 Task: Compose an email with the signature Jane Thompson with the subject Confirmation of a delivery and the message Thank you for your hard work on the project. I wanted to let you know that your efforts are greatly appreciated and have not gone unnoticed. from softage.5@softage.net to softage.3@softage.net, select first word, change the font color from current to maroon and background color to red Send the email. Finally, move the email from Sent Items to the label Toys
Action: Mouse moved to (68, 42)
Screenshot: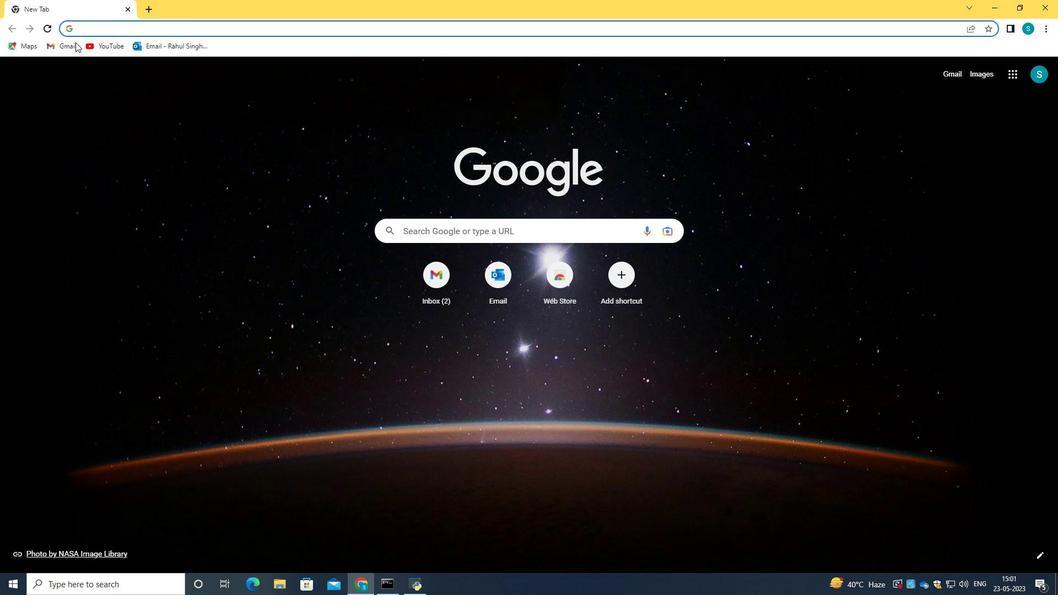 
Action: Mouse pressed left at (68, 42)
Screenshot: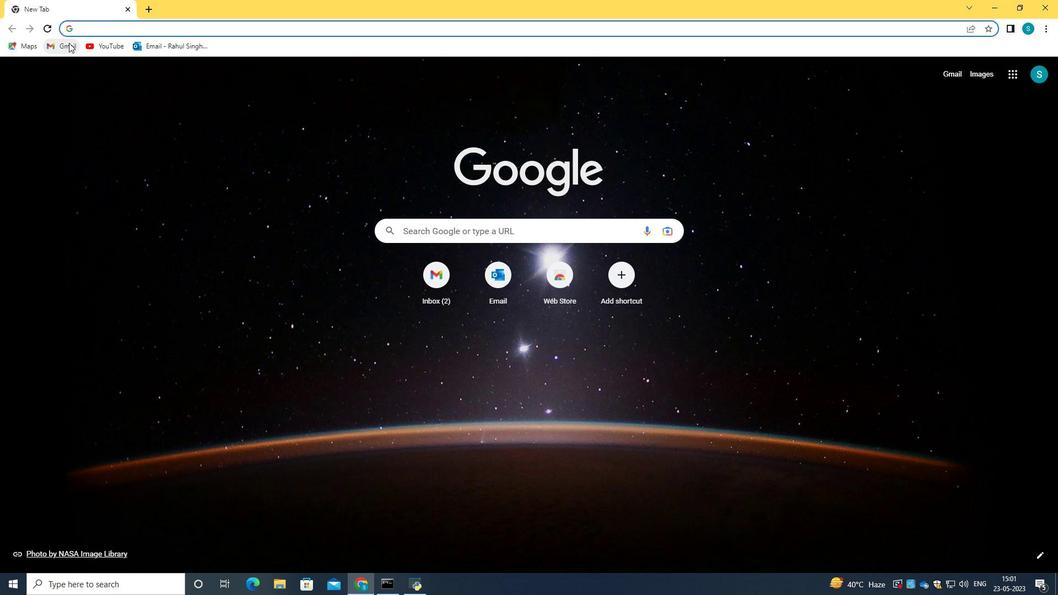 
Action: Mouse moved to (484, 166)
Screenshot: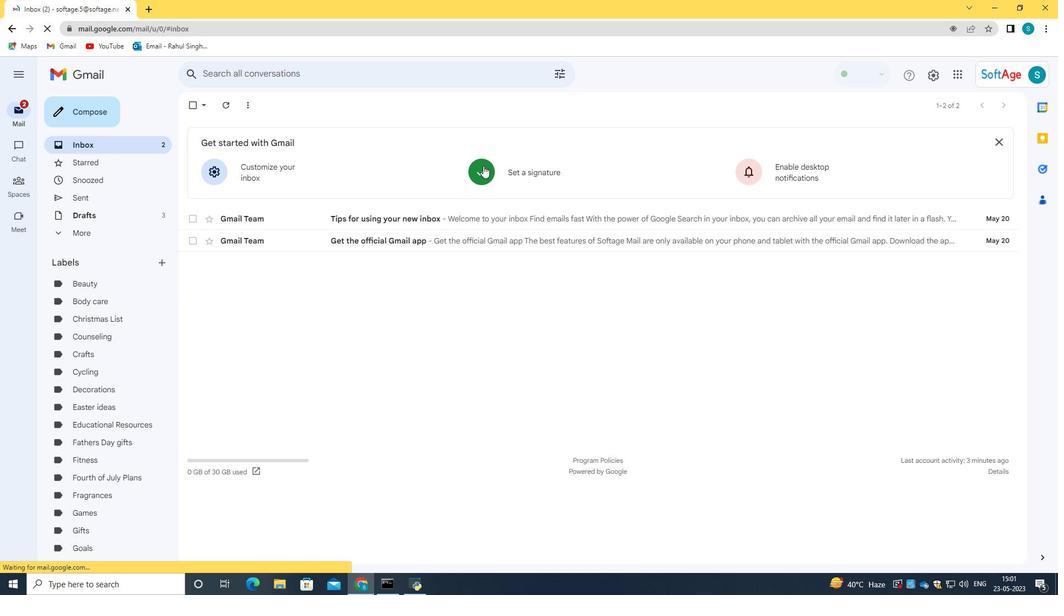 
Action: Mouse pressed left at (484, 166)
Screenshot: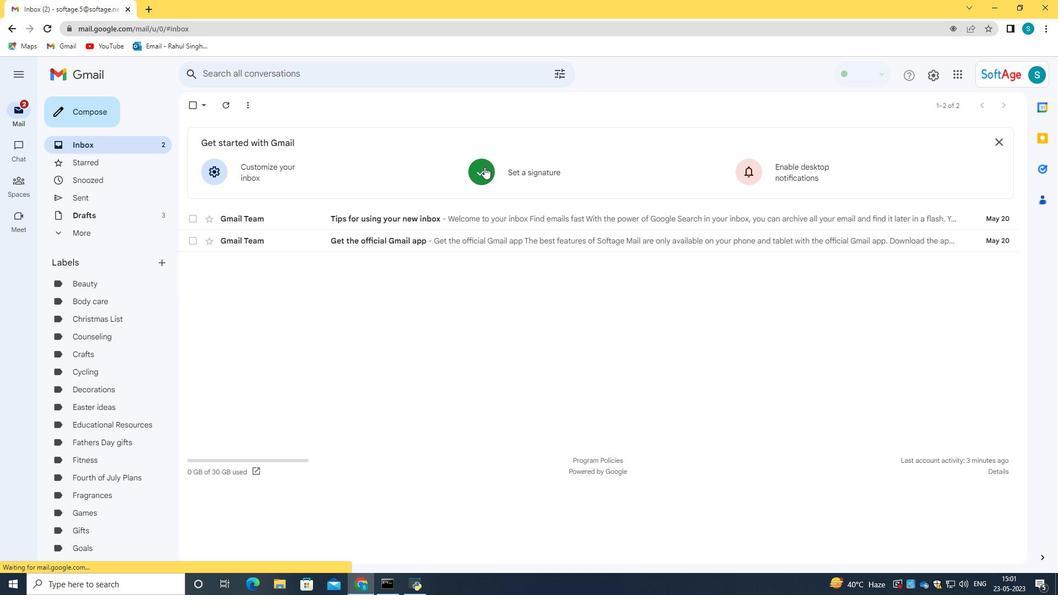 
Action: Mouse moved to (529, 166)
Screenshot: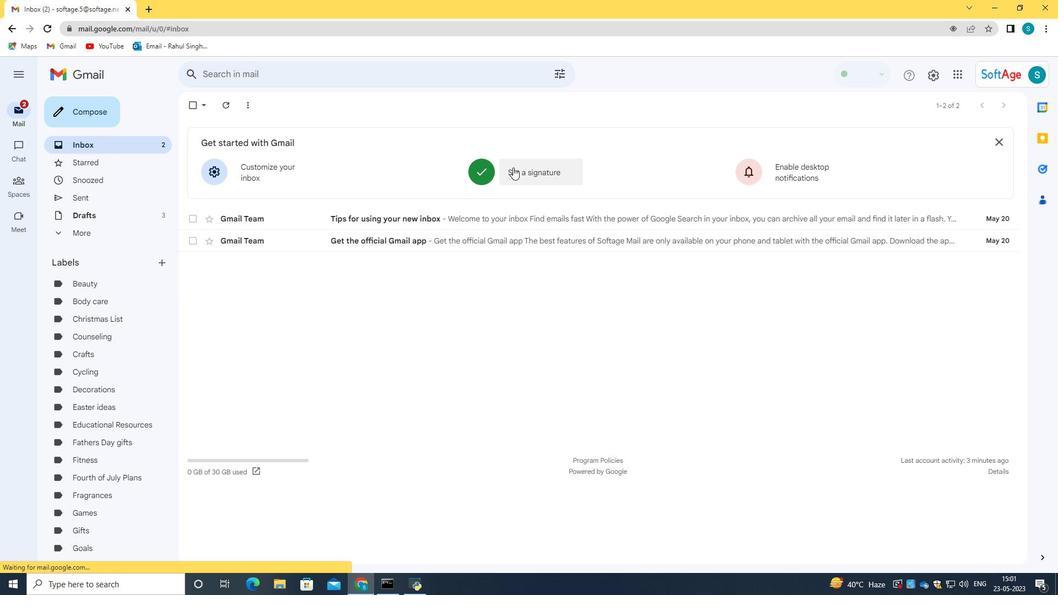 
Action: Mouse pressed left at (529, 166)
Screenshot: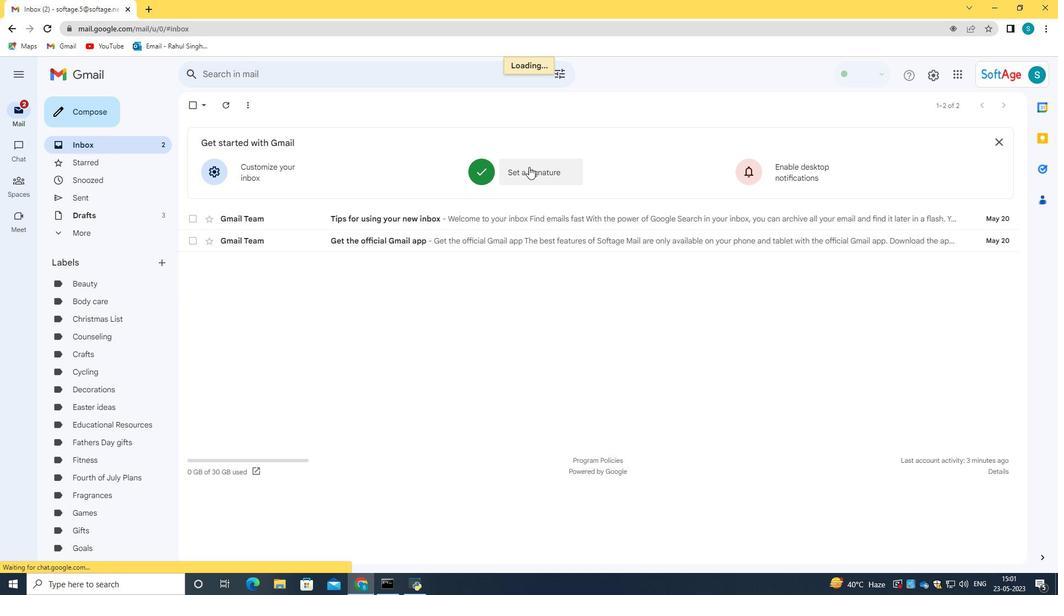
Action: Mouse moved to (534, 292)
Screenshot: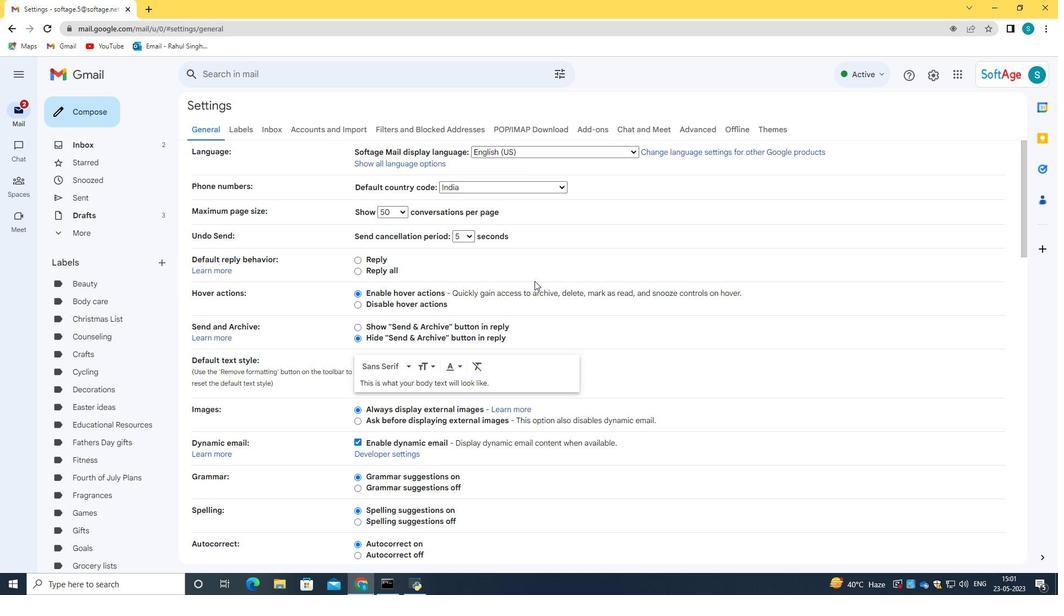 
Action: Mouse scrolled (534, 291) with delta (0, 0)
Screenshot: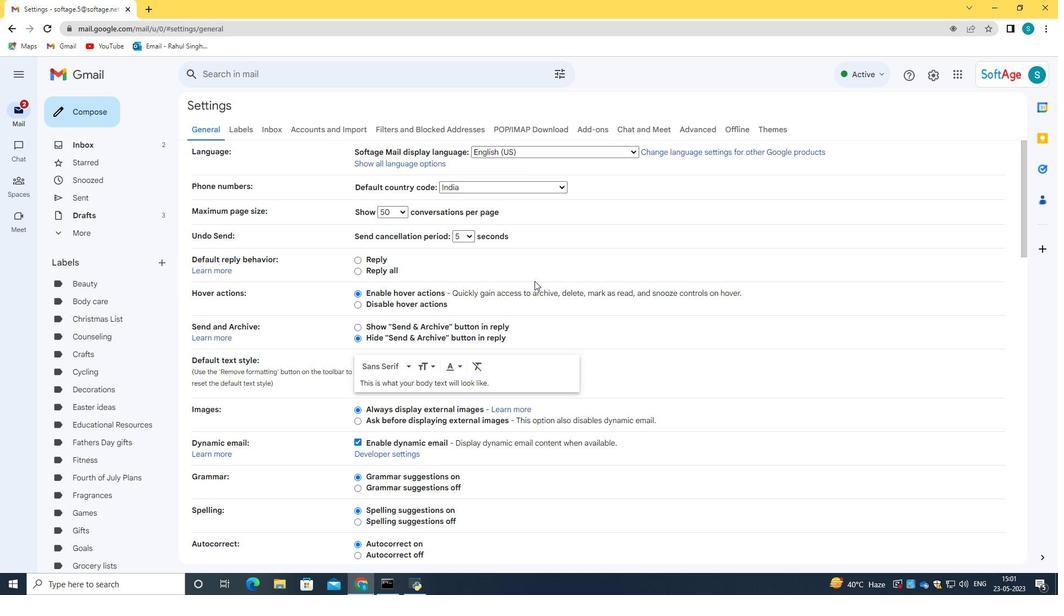 
Action: Mouse scrolled (534, 291) with delta (0, 0)
Screenshot: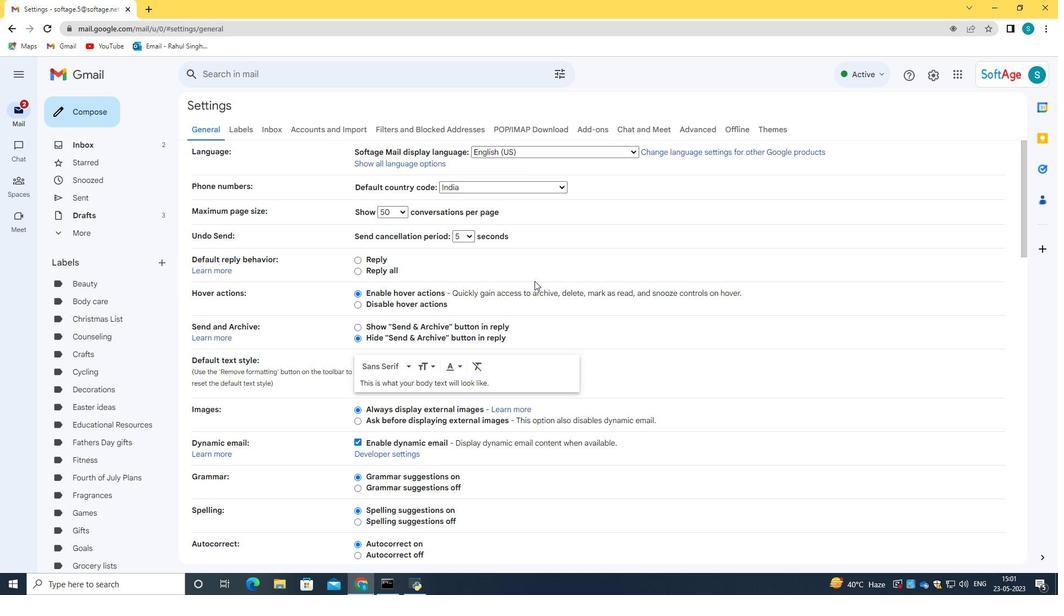 
Action: Mouse scrolled (534, 291) with delta (0, 0)
Screenshot: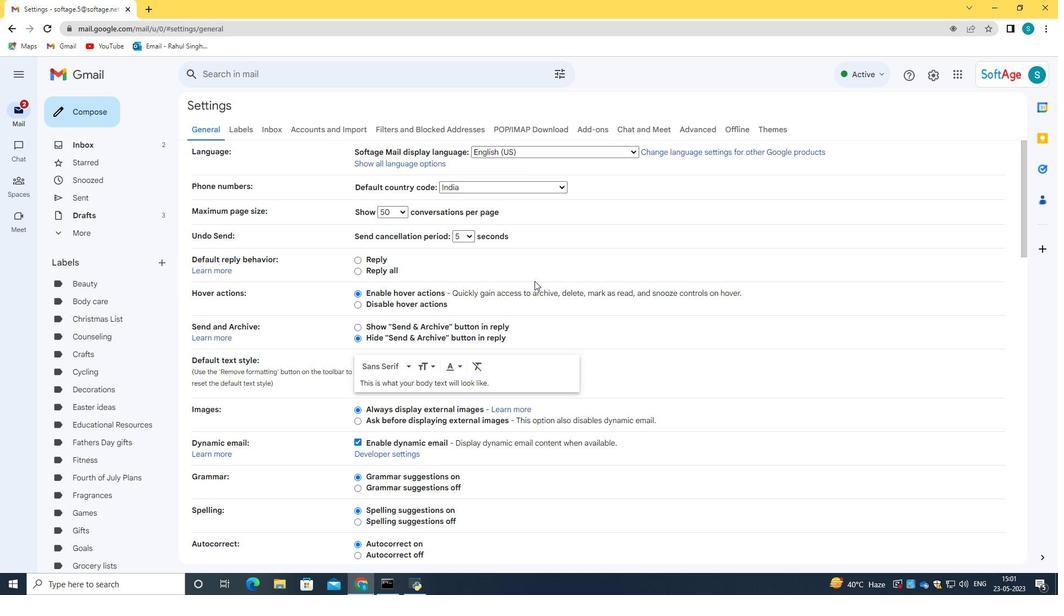 
Action: Mouse scrolled (534, 291) with delta (0, 0)
Screenshot: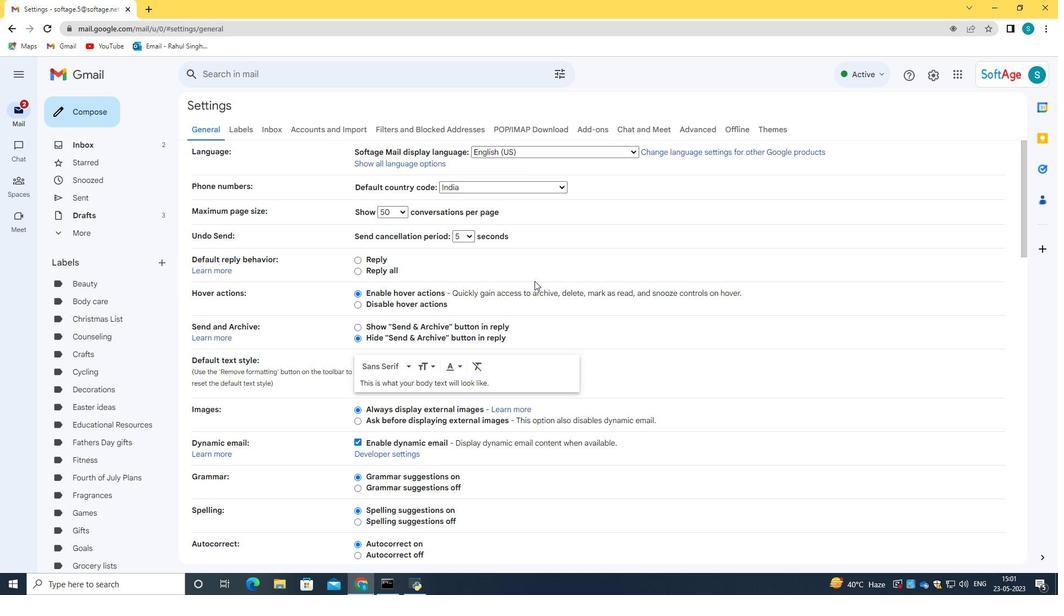 
Action: Mouse scrolled (534, 291) with delta (0, 0)
Screenshot: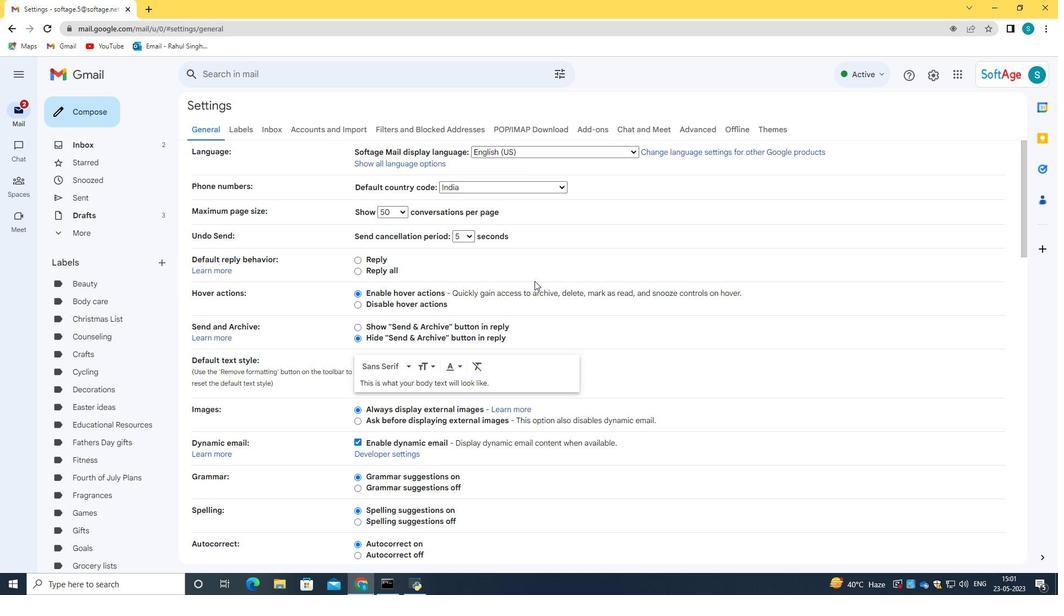 
Action: Mouse scrolled (534, 291) with delta (0, 0)
Screenshot: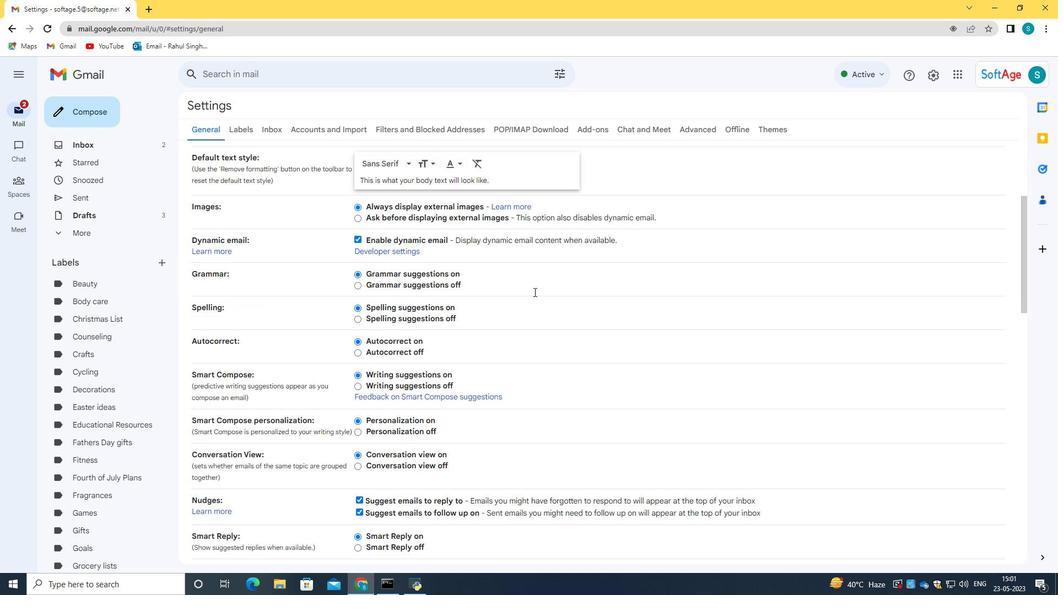 
Action: Mouse scrolled (534, 291) with delta (0, 0)
Screenshot: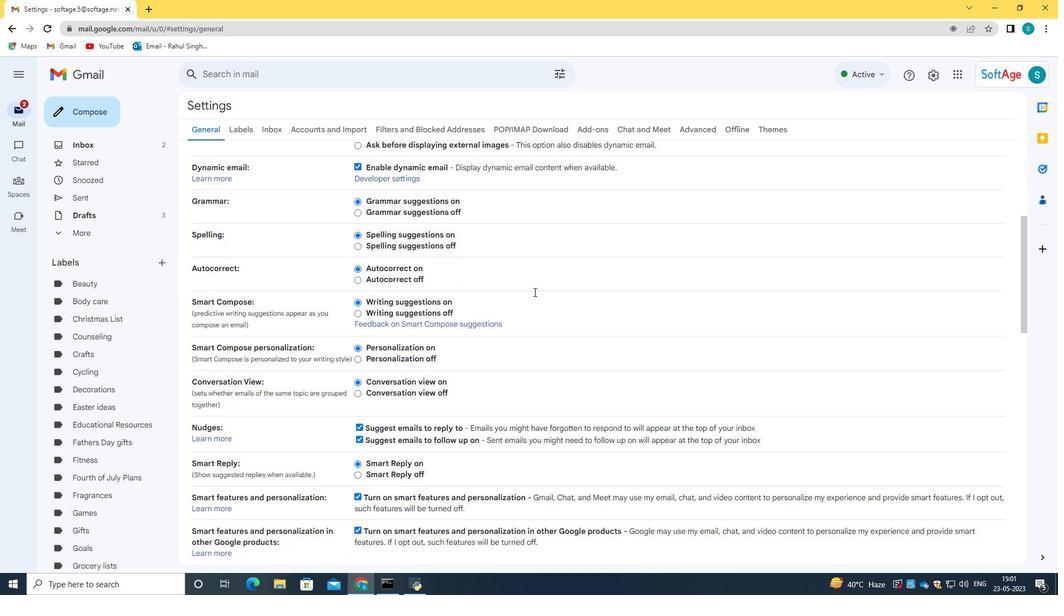 
Action: Mouse scrolled (534, 291) with delta (0, 0)
Screenshot: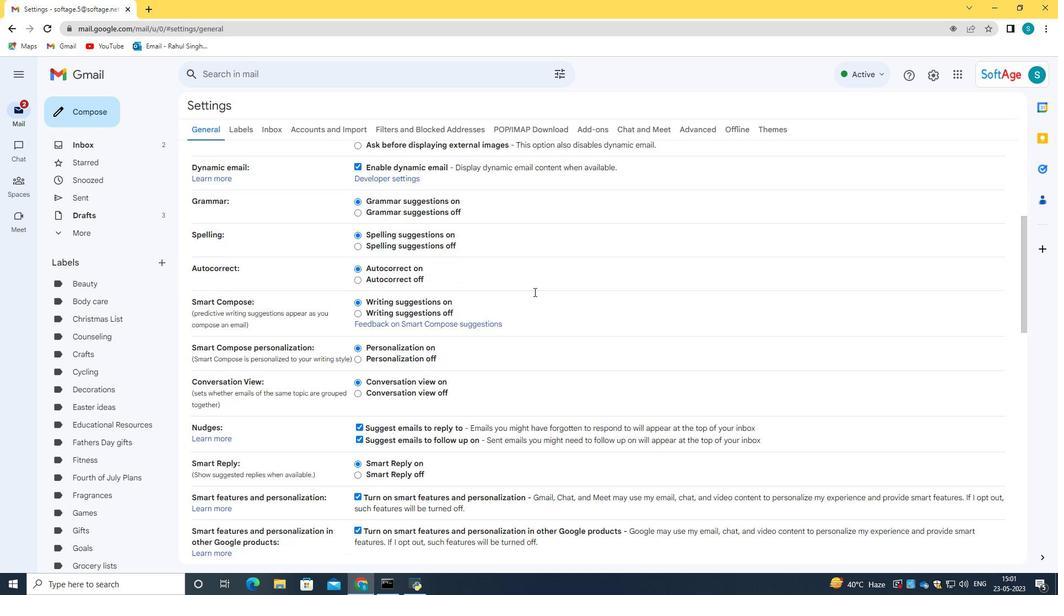 
Action: Mouse scrolled (534, 291) with delta (0, 0)
Screenshot: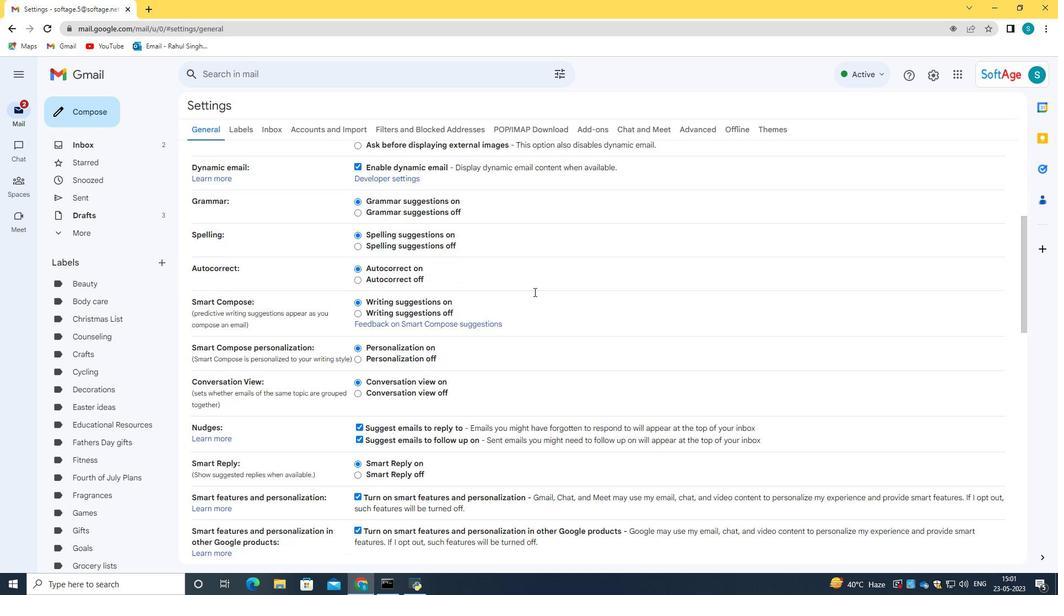 
Action: Mouse scrolled (534, 291) with delta (0, 0)
Screenshot: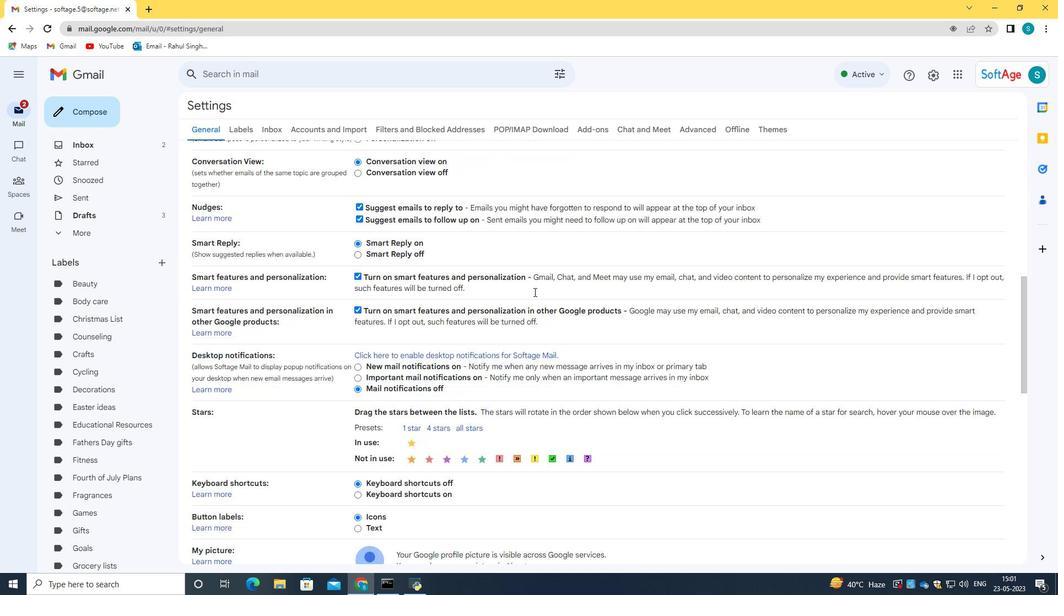 
Action: Mouse scrolled (534, 291) with delta (0, 0)
Screenshot: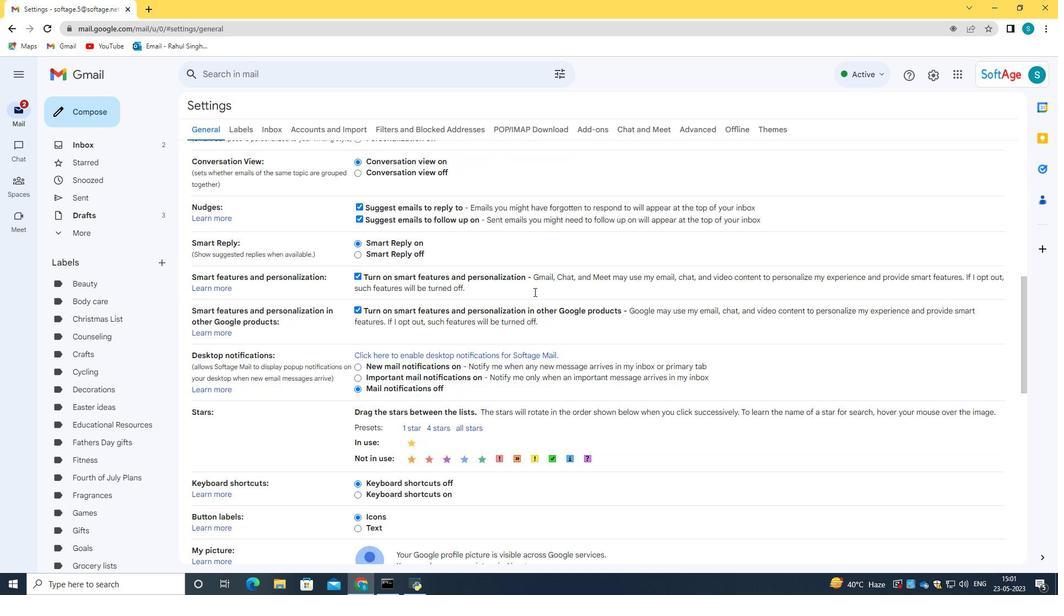 
Action: Mouse scrolled (534, 291) with delta (0, 0)
Screenshot: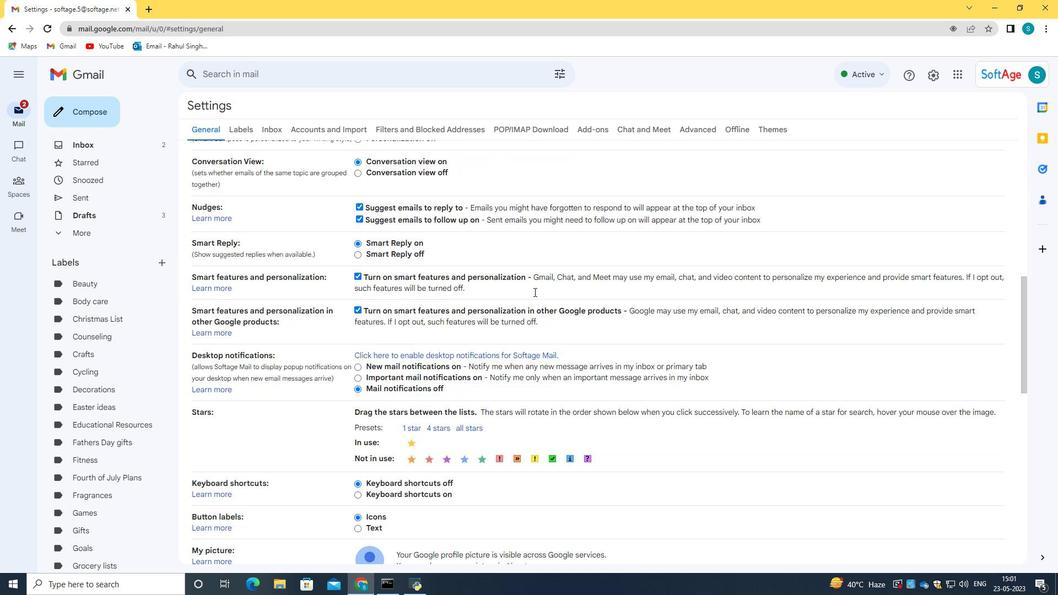 
Action: Mouse moved to (534, 292)
Screenshot: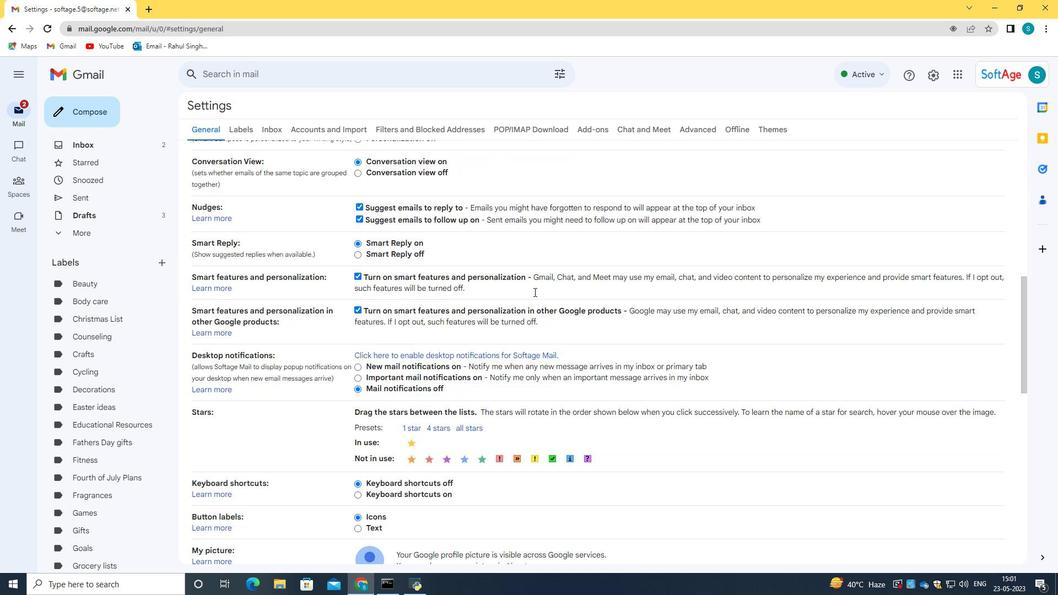 
Action: Mouse scrolled (534, 292) with delta (0, 0)
Screenshot: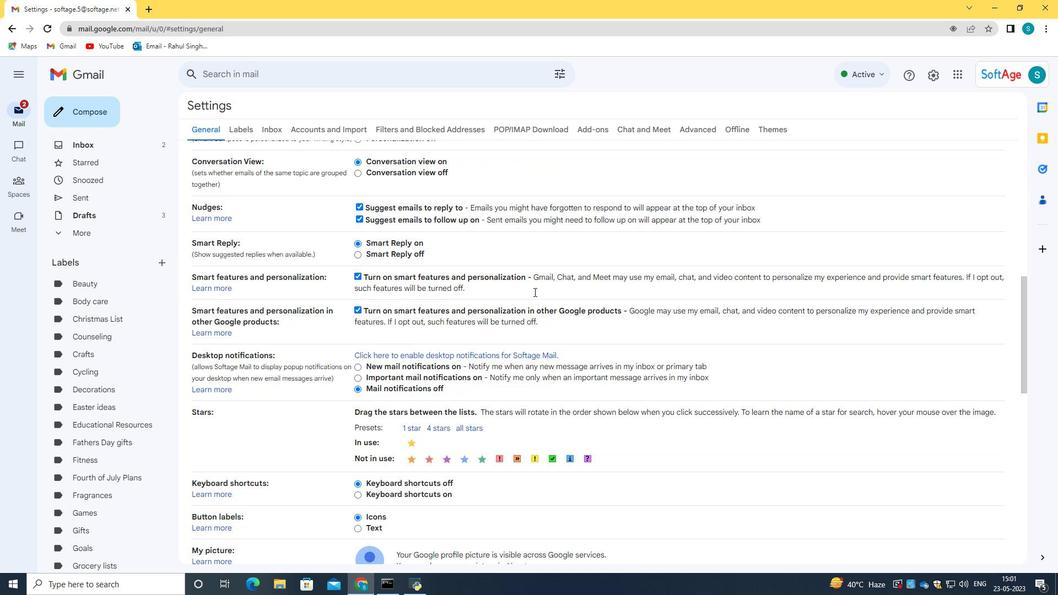 
Action: Mouse scrolled (534, 292) with delta (0, 0)
Screenshot: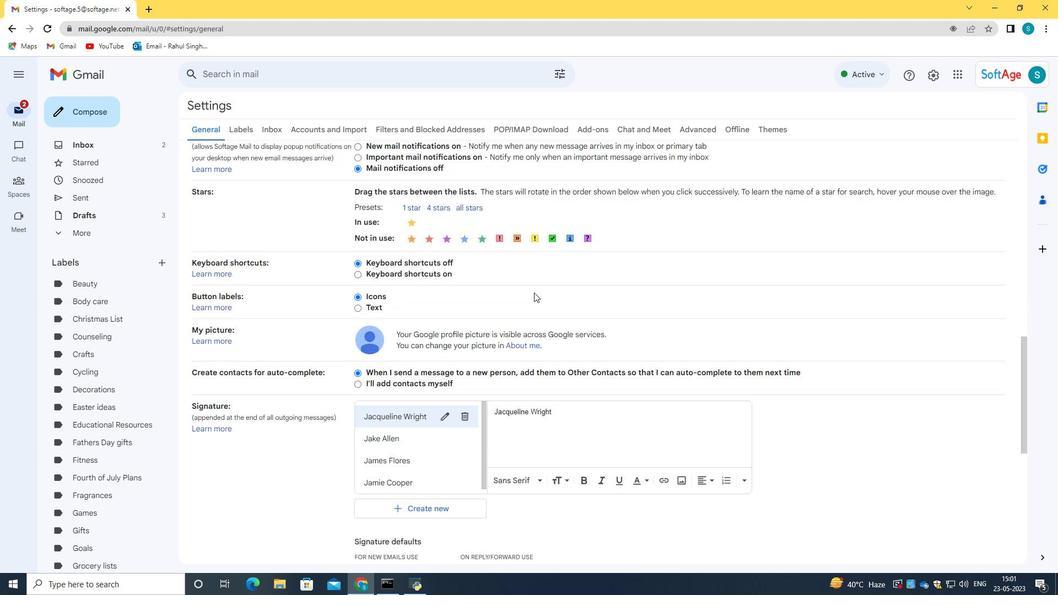 
Action: Mouse scrolled (534, 292) with delta (0, 0)
Screenshot: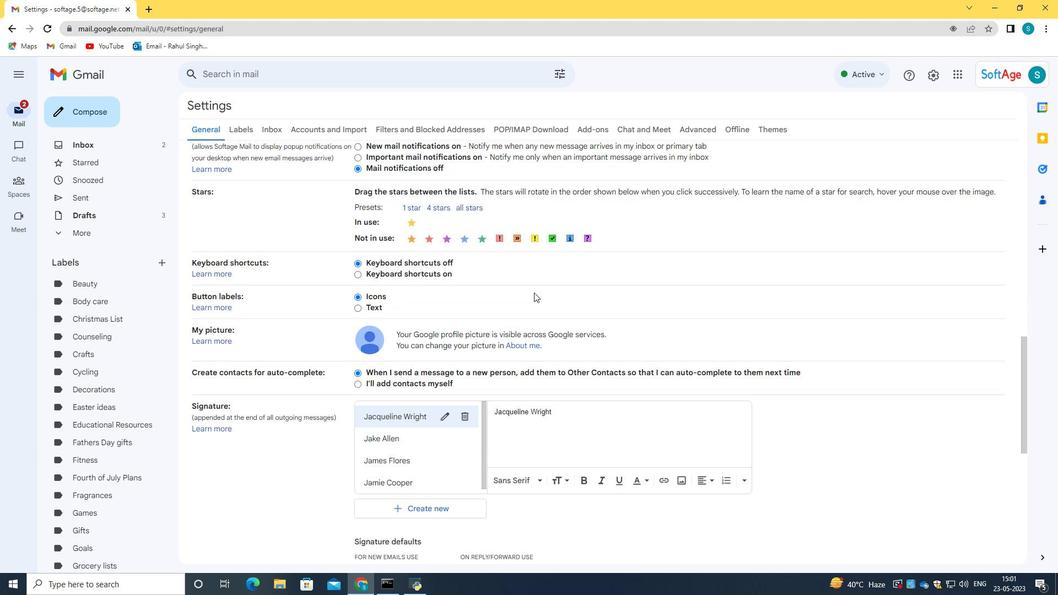 
Action: Mouse scrolled (534, 292) with delta (0, 0)
Screenshot: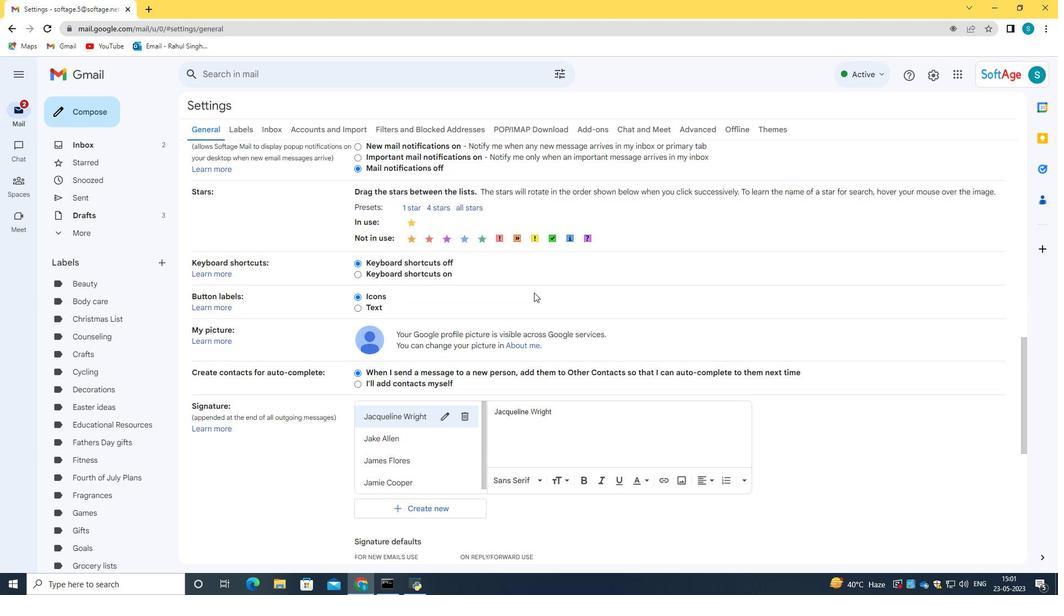 
Action: Mouse scrolled (534, 292) with delta (0, 0)
Screenshot: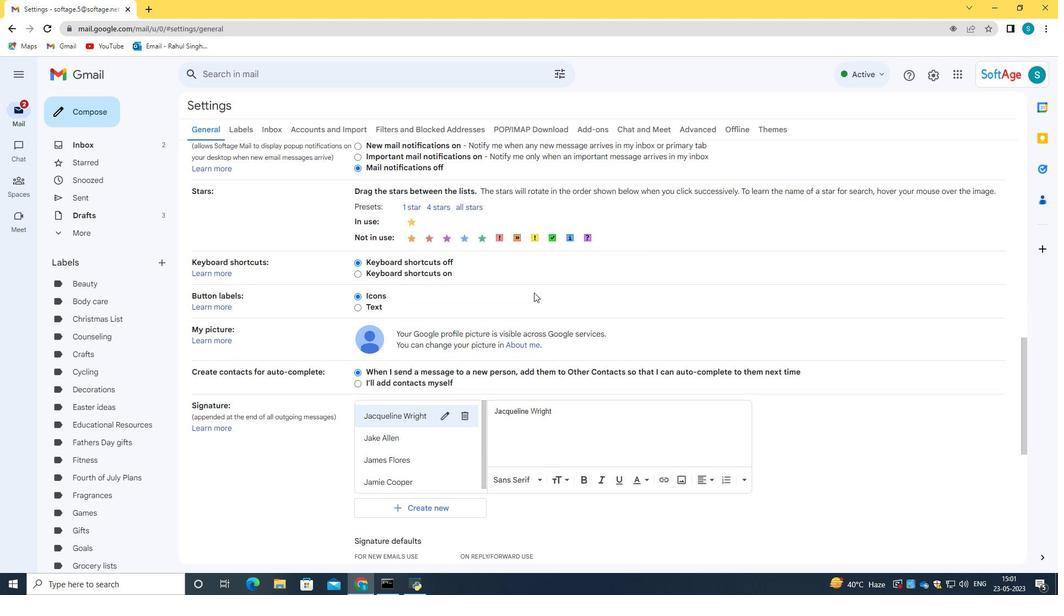 
Action: Mouse moved to (432, 290)
Screenshot: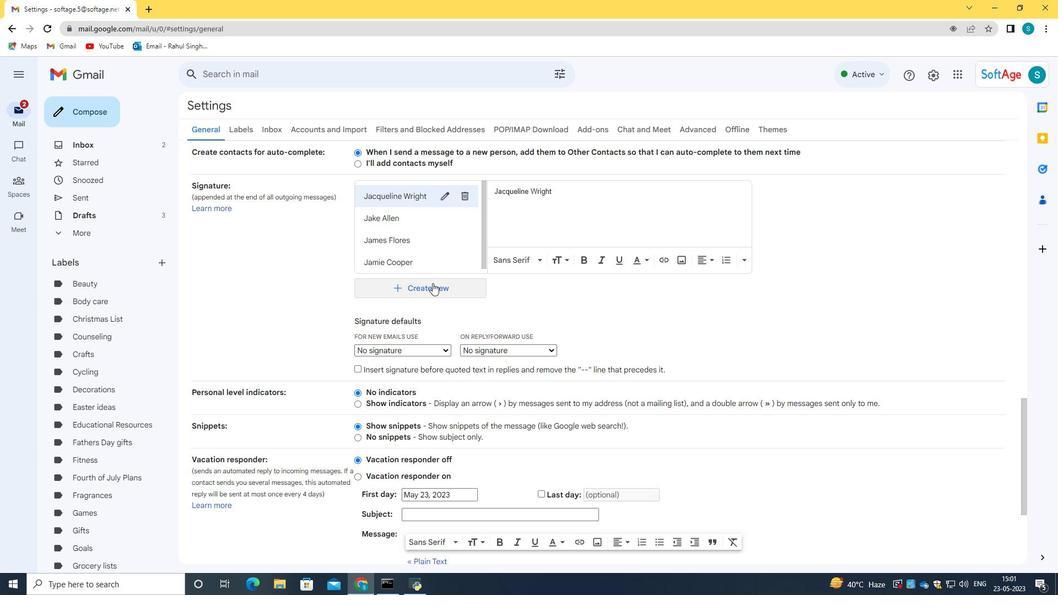 
Action: Mouse pressed left at (432, 290)
Screenshot: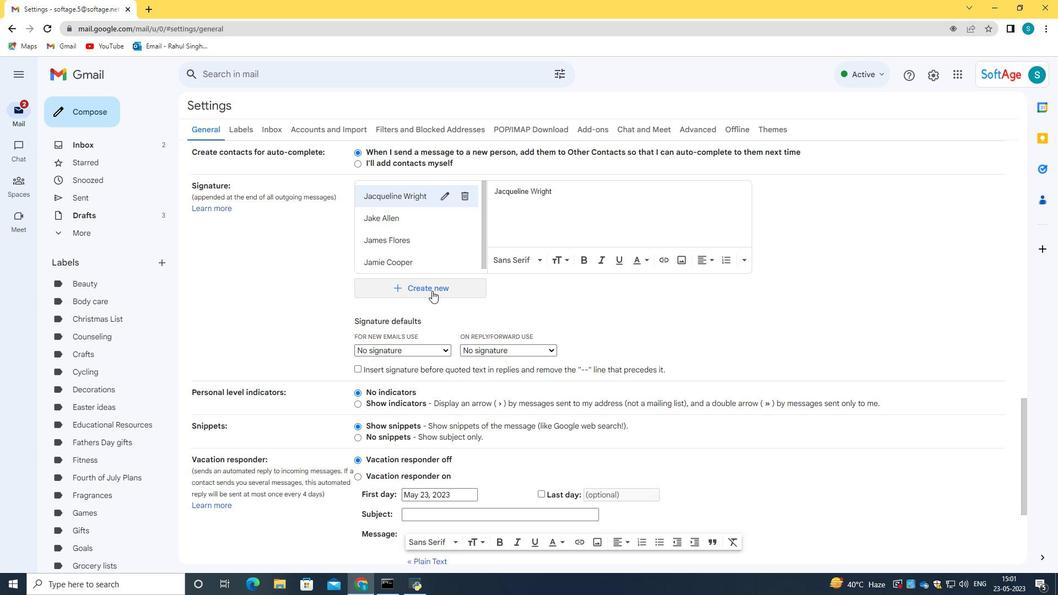
Action: Mouse moved to (449, 315)
Screenshot: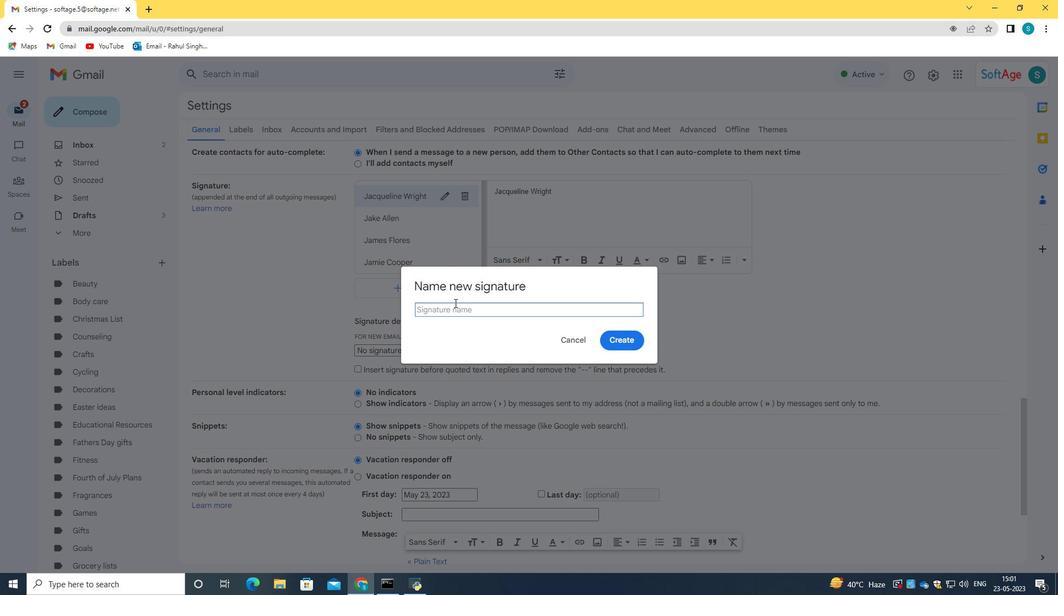 
Action: Key pressed <Key.caps_lock>J<Key.caps_lock>ane<Key.space><Key.caps_lock>T<Key.caps_lock>hompson
Screenshot: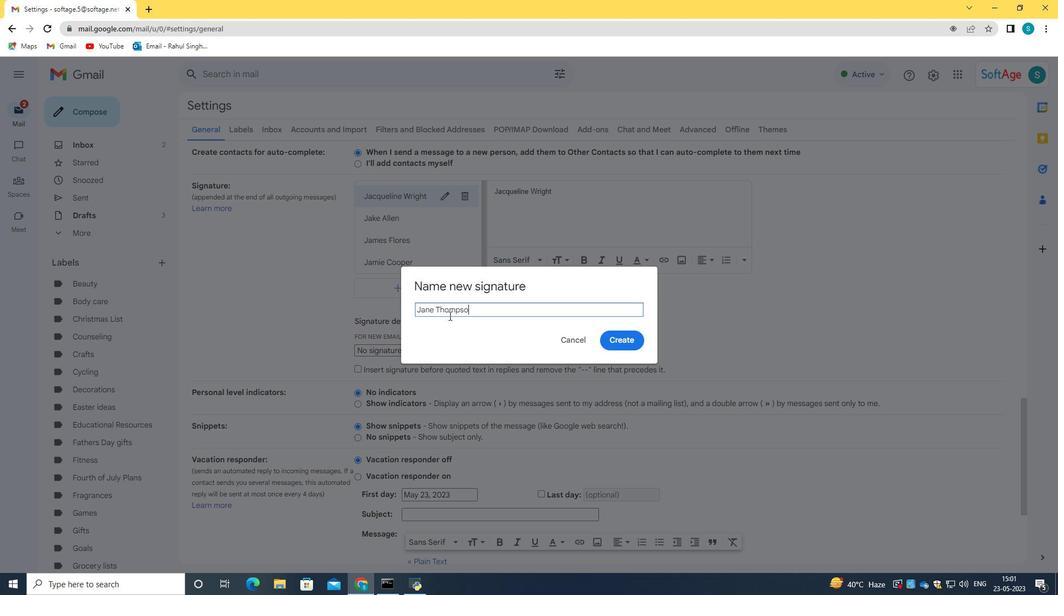 
Action: Mouse moved to (618, 344)
Screenshot: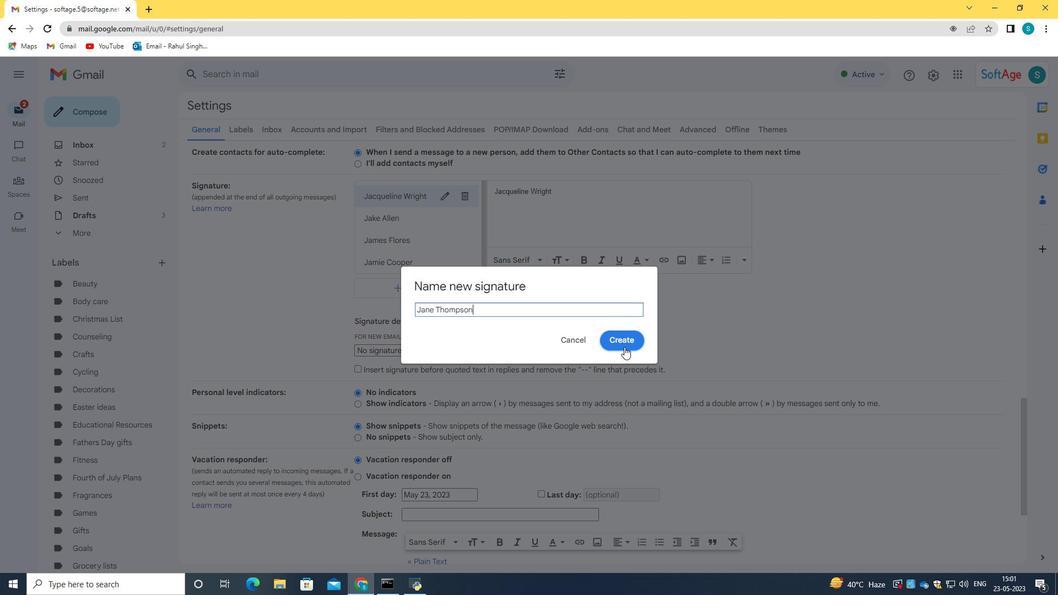 
Action: Mouse pressed left at (618, 344)
Screenshot: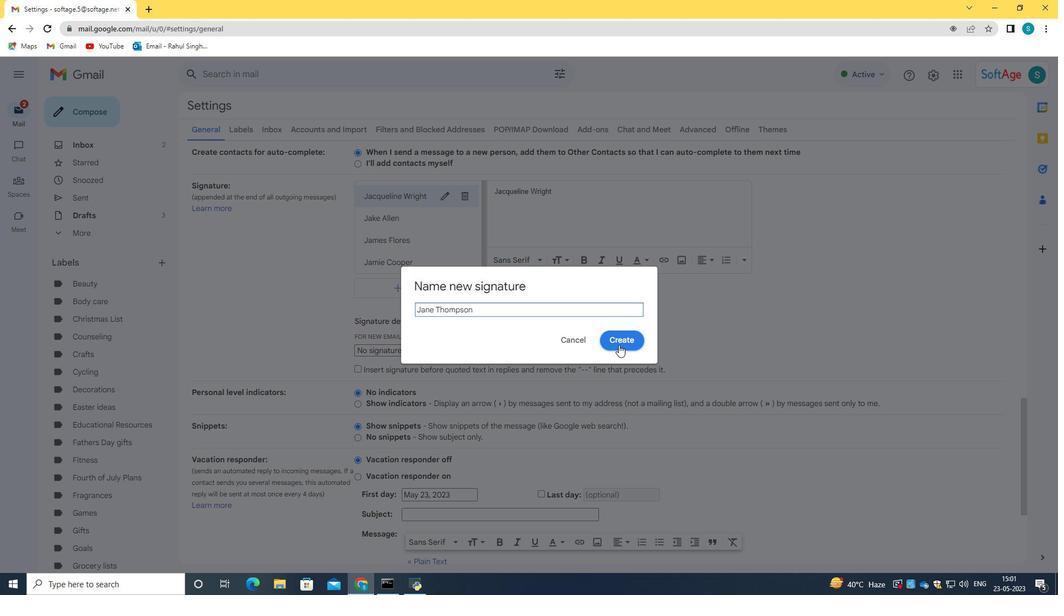 
Action: Mouse scrolled (618, 344) with delta (0, 0)
Screenshot: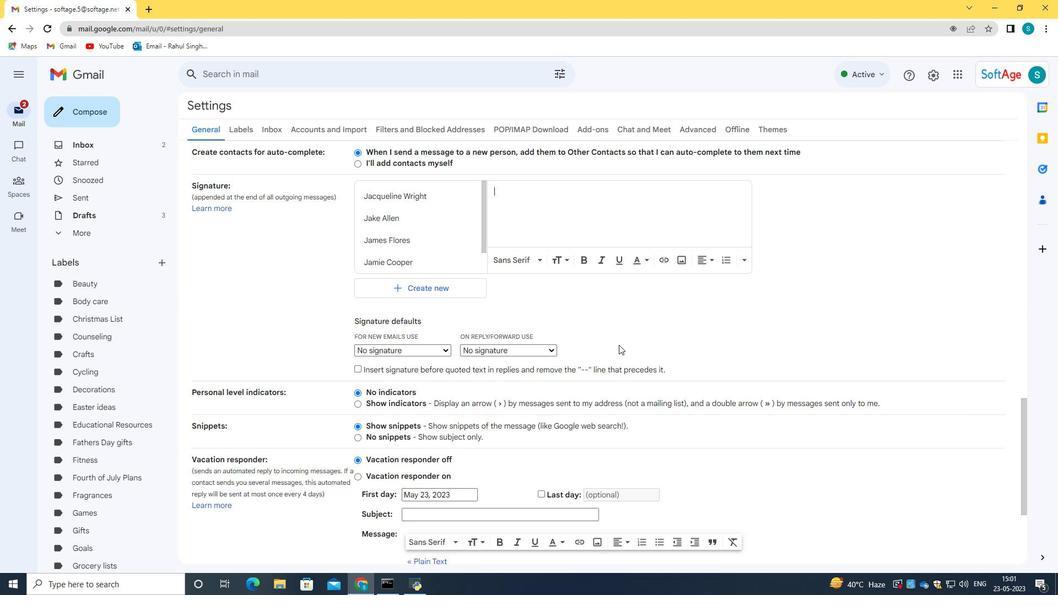 
Action: Mouse scrolled (618, 345) with delta (0, 0)
Screenshot: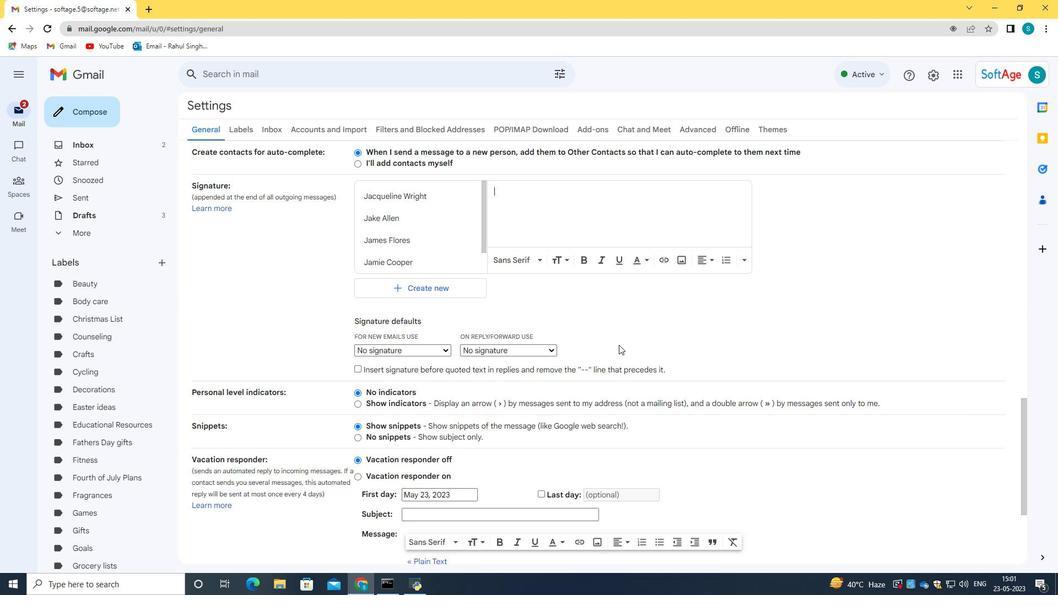 
Action: Mouse scrolled (618, 345) with delta (0, 0)
Screenshot: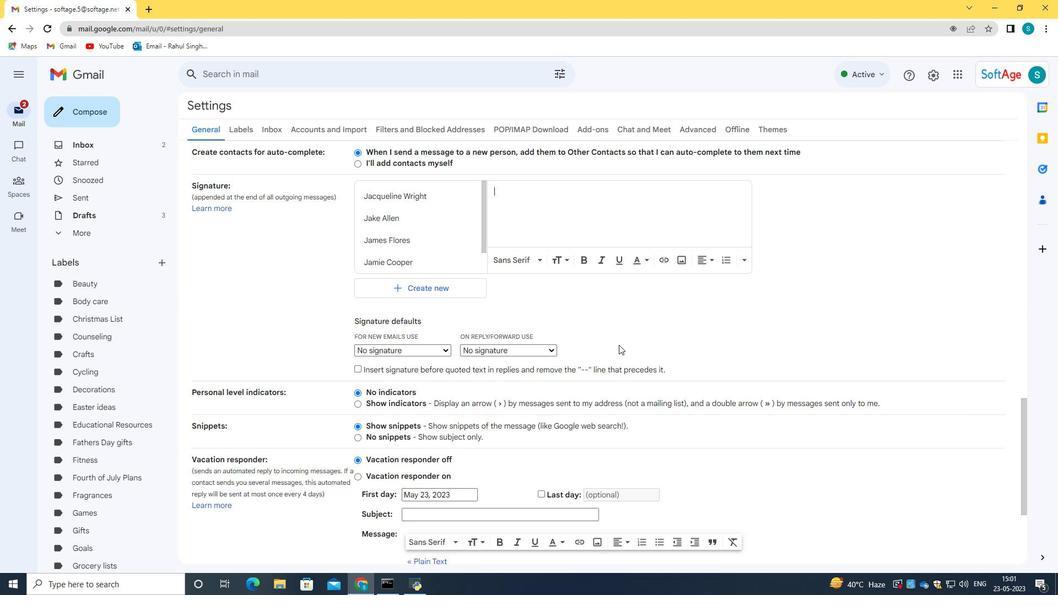 
Action: Mouse moved to (566, 286)
Screenshot: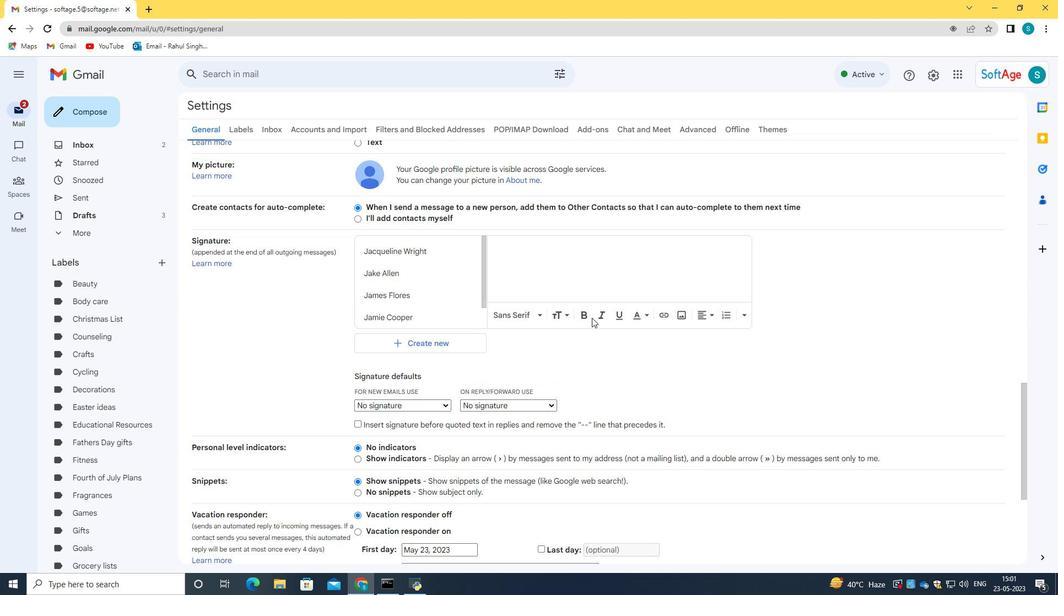 
Action: Key pressed <Key.caps_lock>J<Key.caps_lock>ane<Key.space><Key.caps_lock>T<Key.caps_lock>hompsan
Screenshot: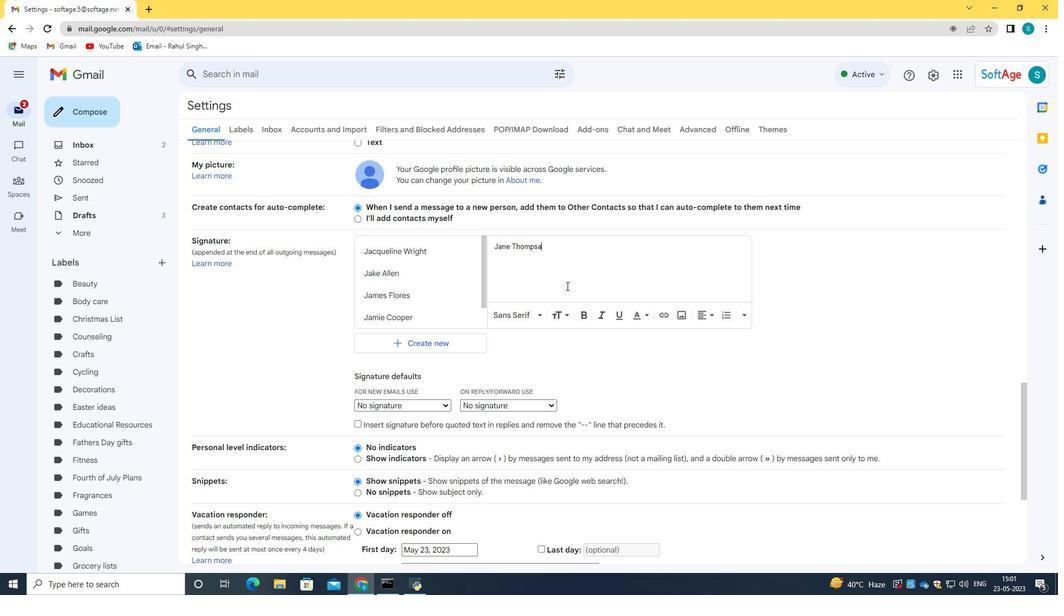 
Action: Mouse scrolled (566, 285) with delta (0, 0)
Screenshot: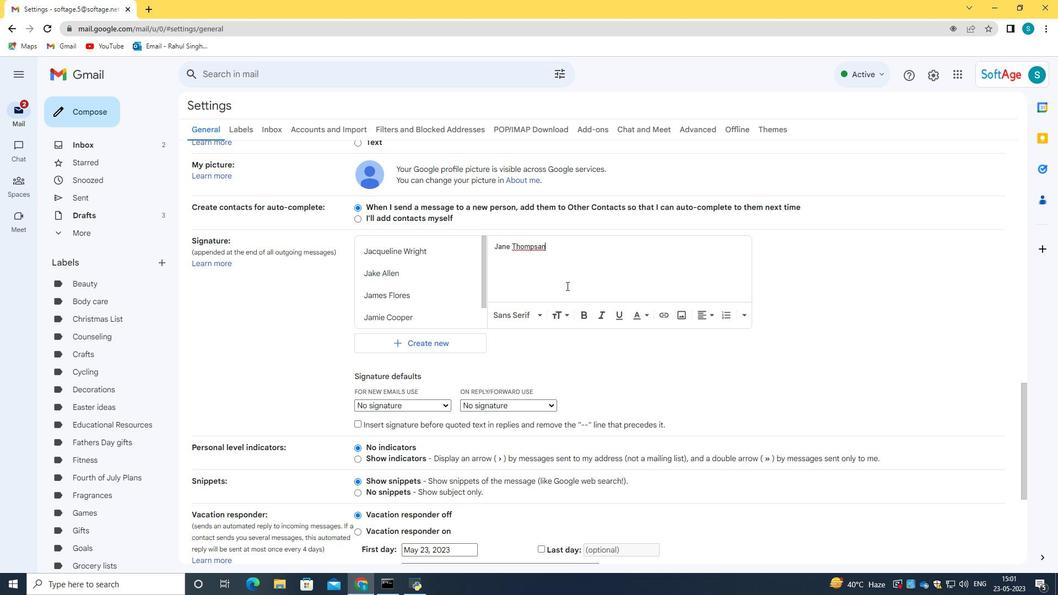 
Action: Mouse scrolled (566, 285) with delta (0, 0)
Screenshot: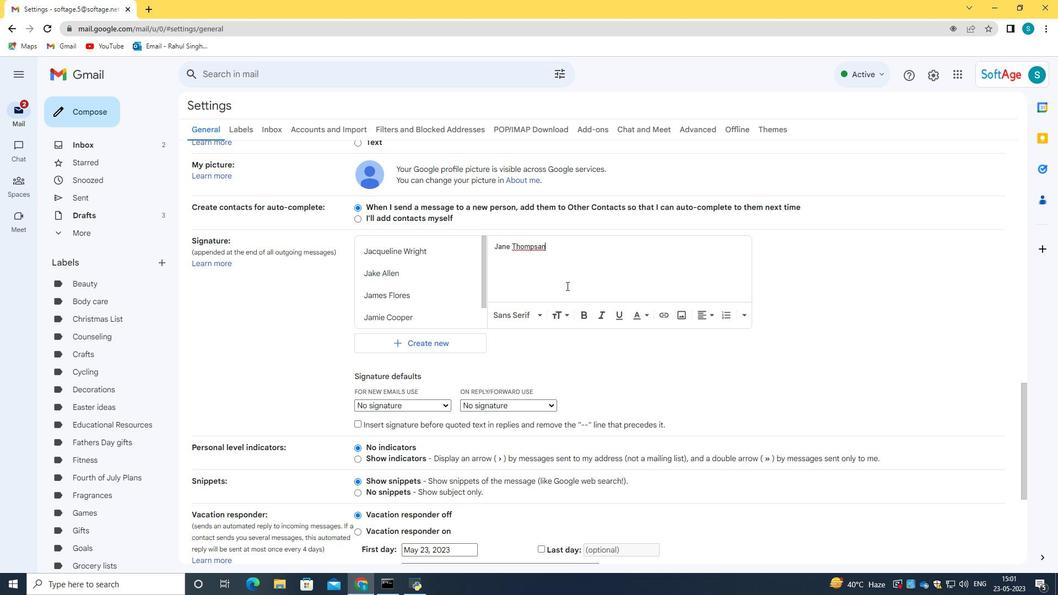 
Action: Mouse scrolled (566, 285) with delta (0, 0)
Screenshot: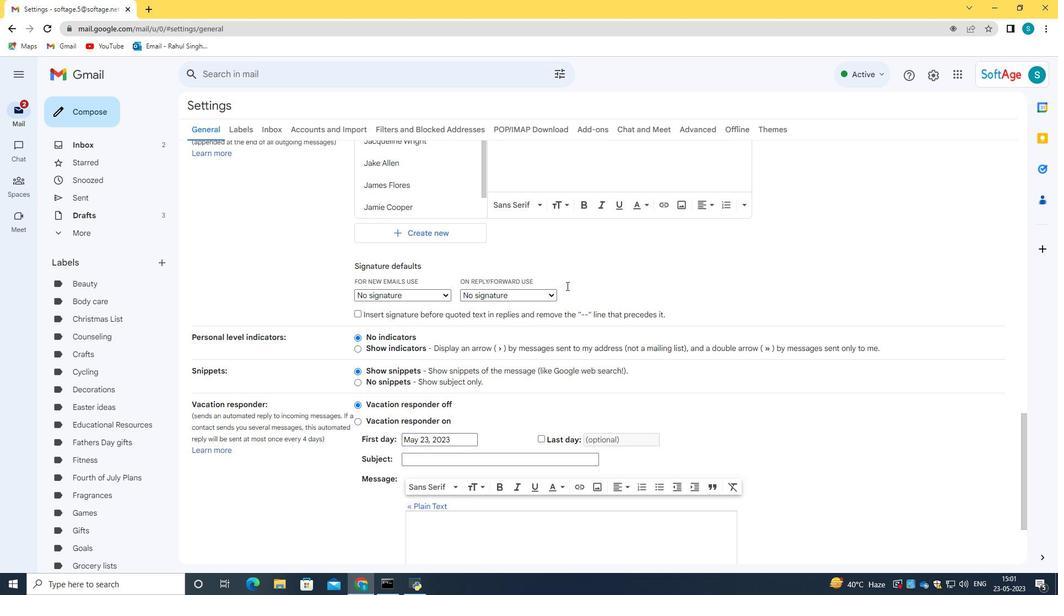 
Action: Mouse scrolled (566, 285) with delta (0, 0)
Screenshot: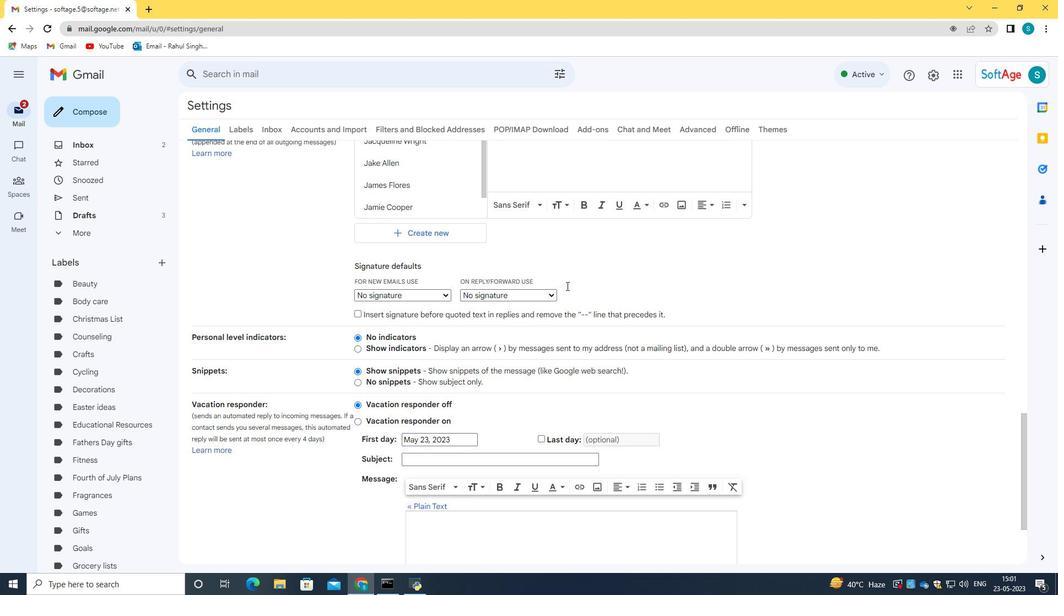 
Action: Mouse scrolled (566, 285) with delta (0, 0)
Screenshot: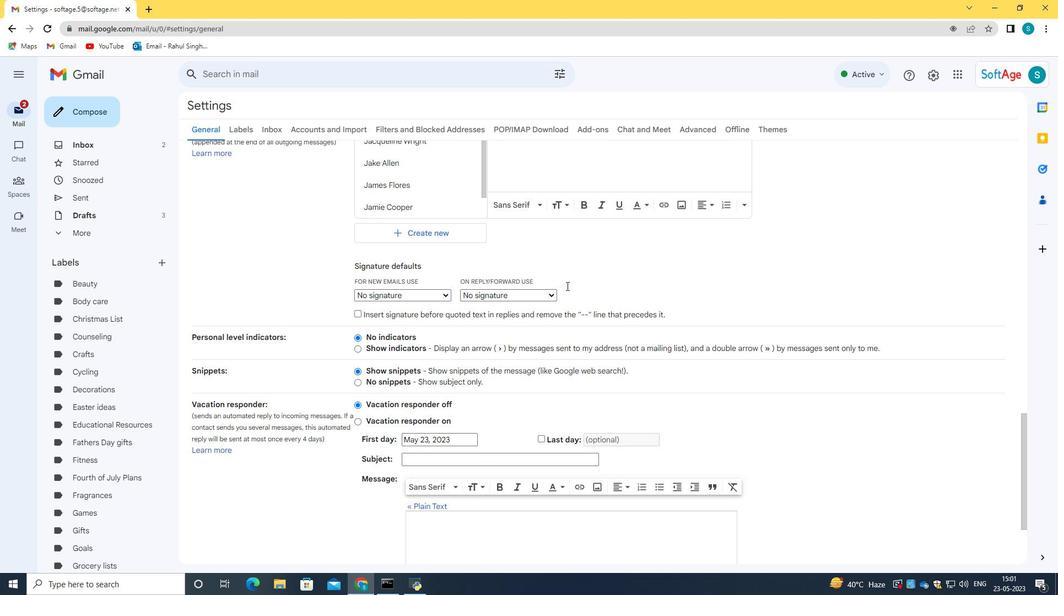 
Action: Mouse scrolled (566, 285) with delta (0, 0)
Screenshot: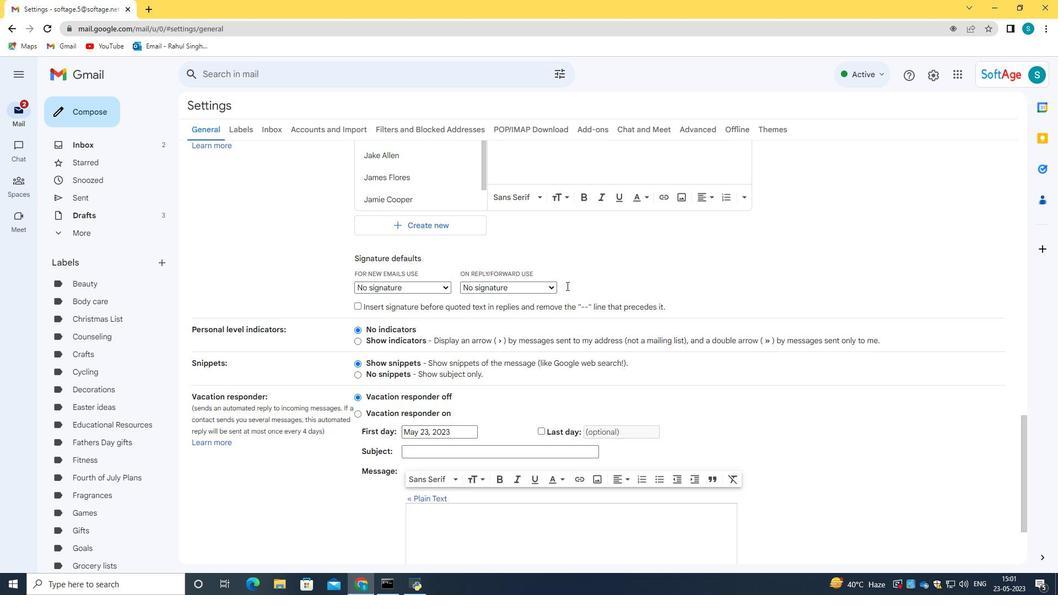 
Action: Mouse moved to (583, 352)
Screenshot: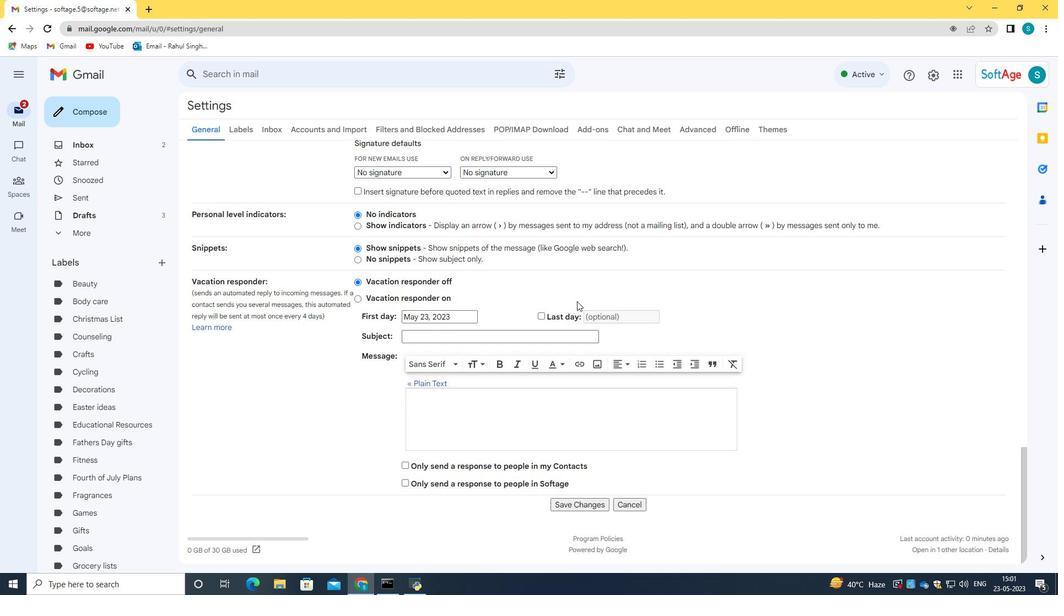 
Action: Mouse scrolled (583, 352) with delta (0, 0)
Screenshot: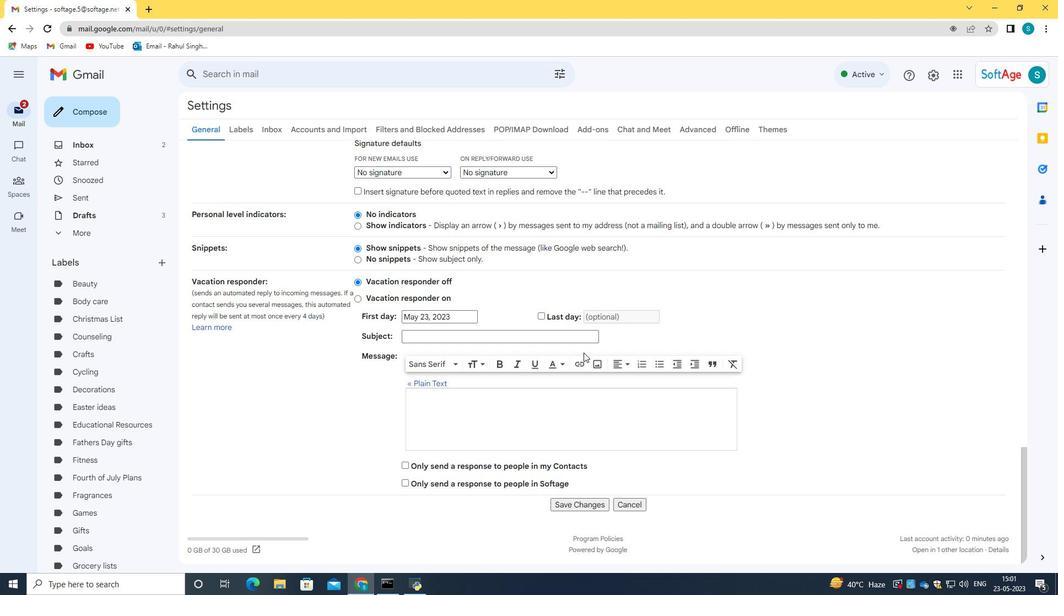 
Action: Mouse scrolled (583, 352) with delta (0, 0)
Screenshot: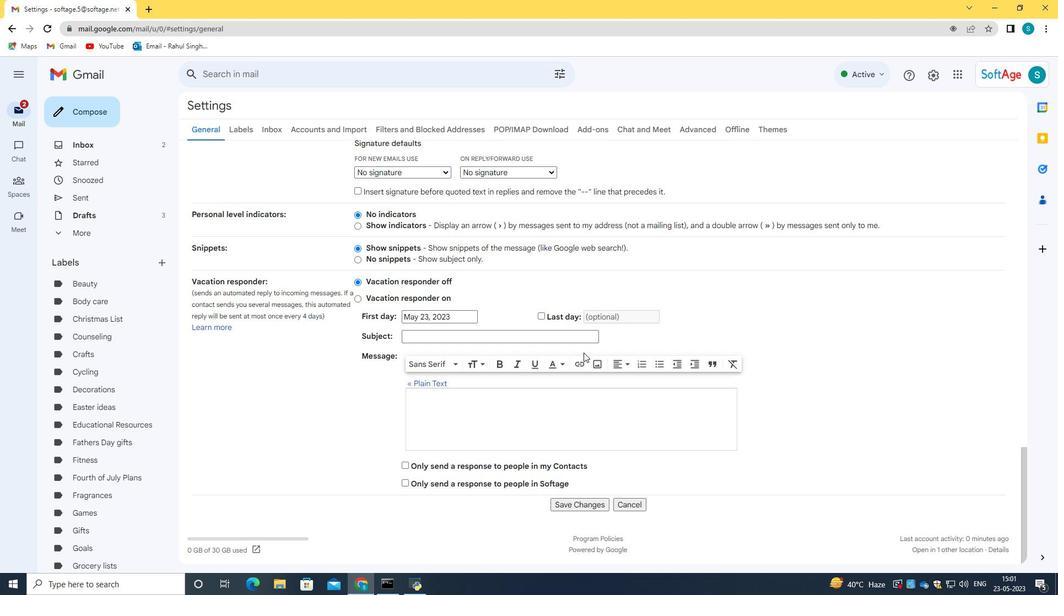 
Action: Mouse moved to (583, 354)
Screenshot: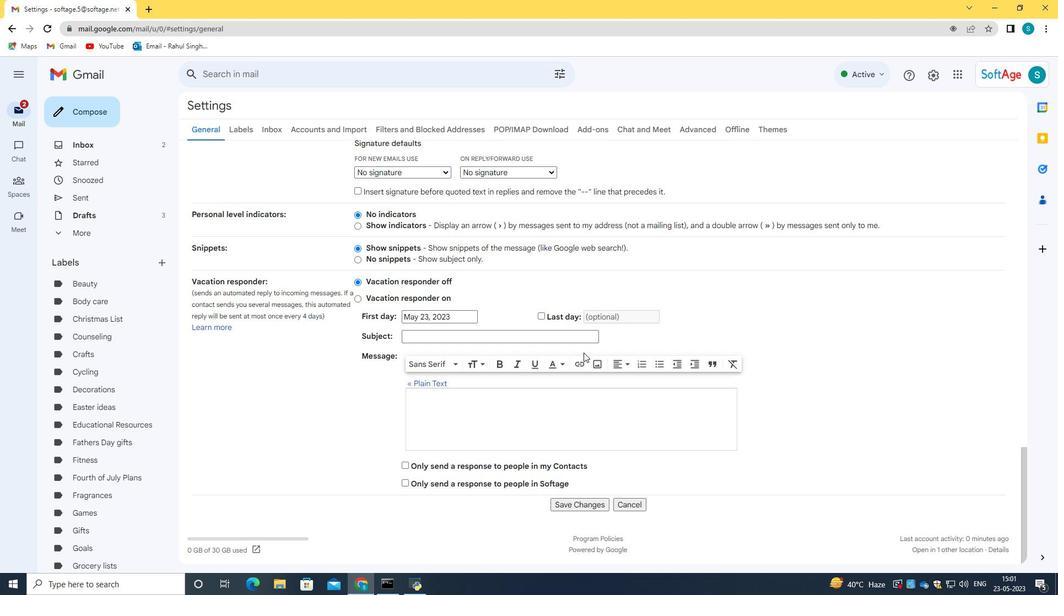 
Action: Mouse scrolled (583, 353) with delta (0, 0)
Screenshot: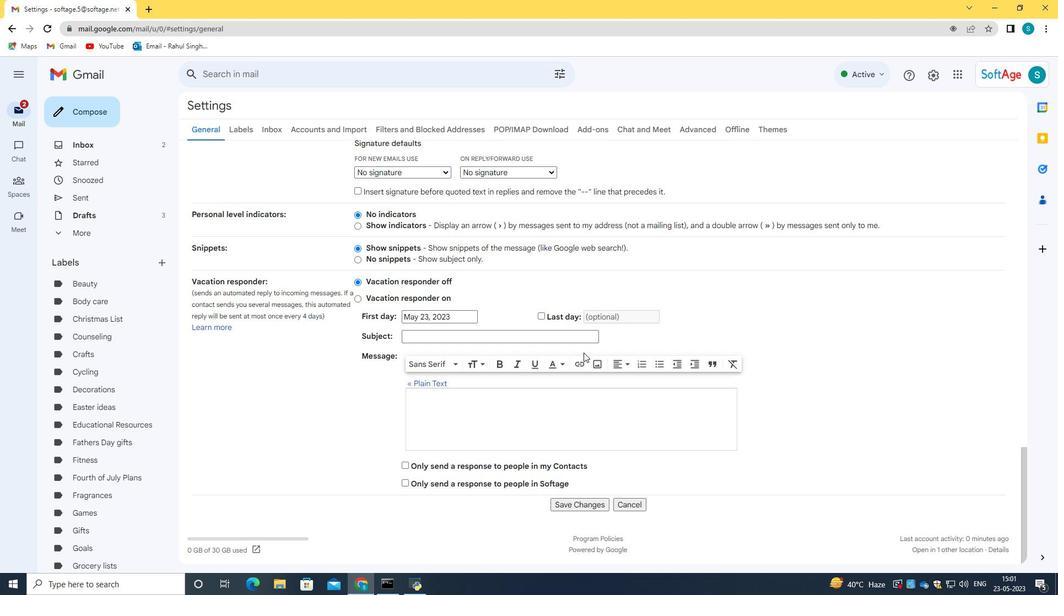 
Action: Mouse moved to (574, 495)
Screenshot: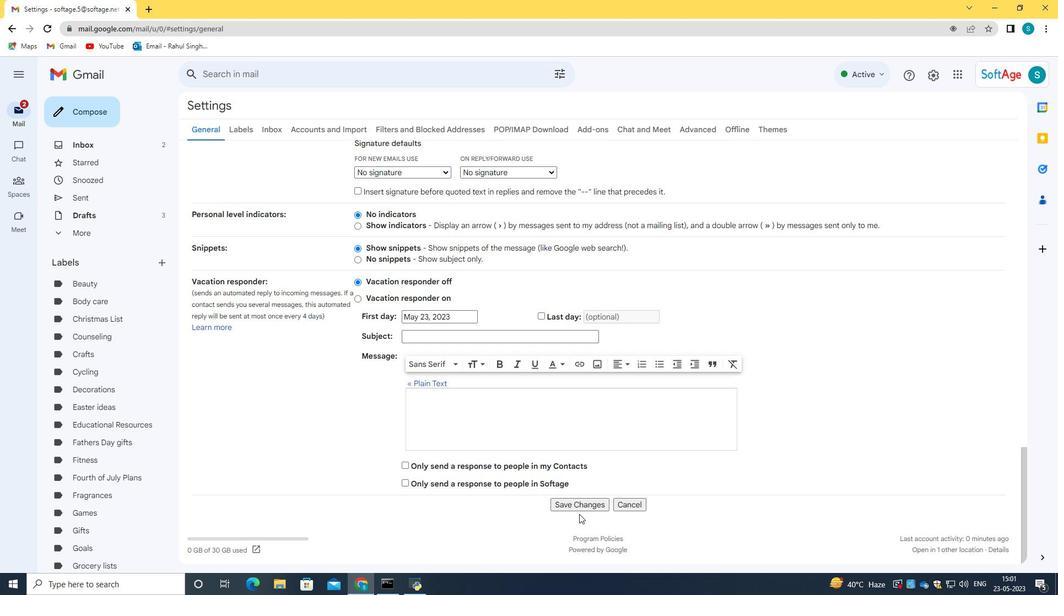 
Action: Mouse pressed left at (574, 495)
Screenshot: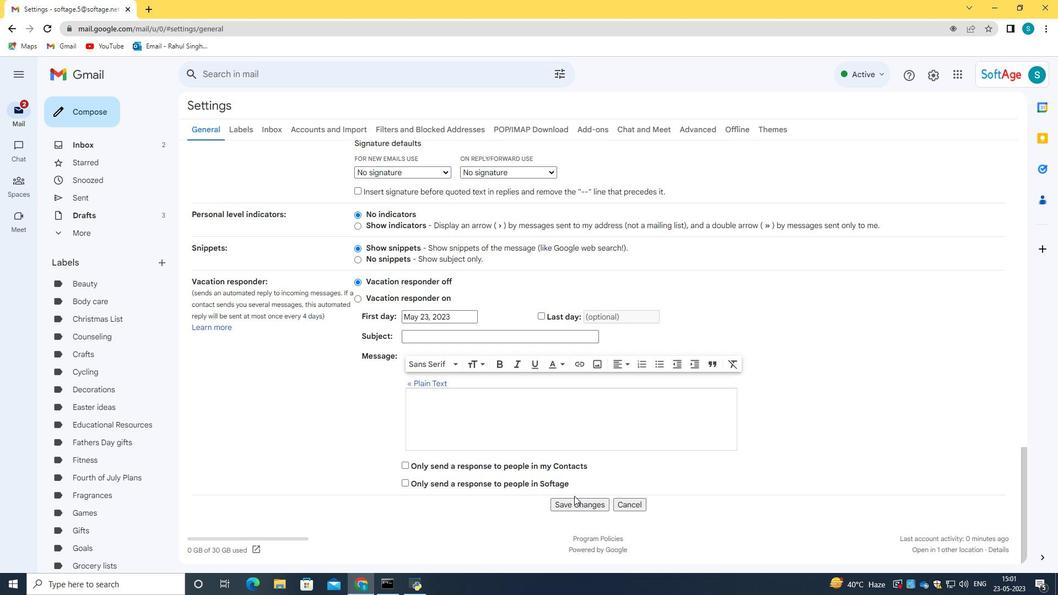 
Action: Mouse moved to (574, 504)
Screenshot: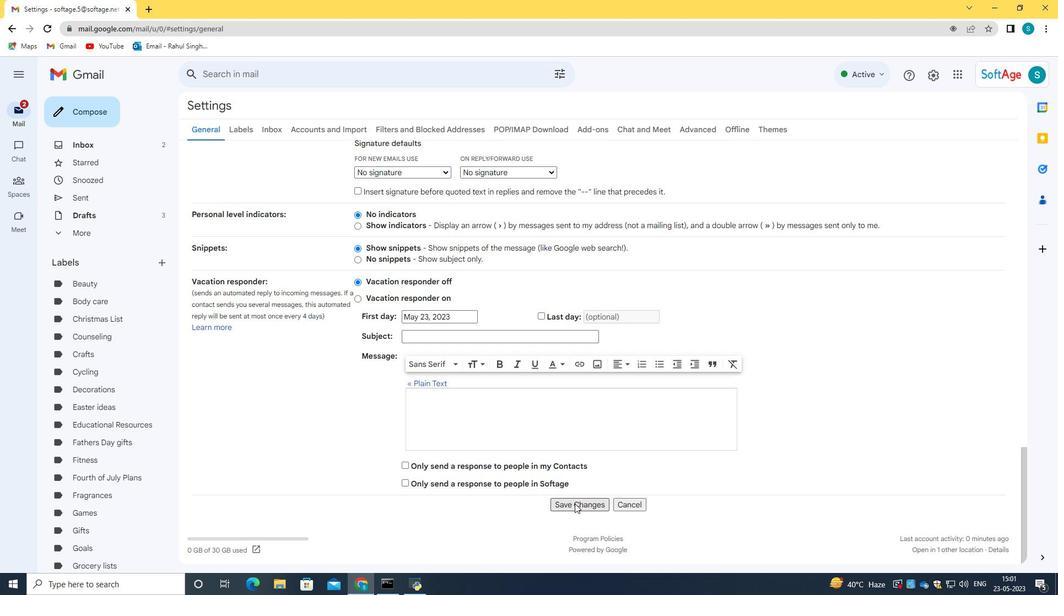 
Action: Mouse pressed left at (574, 504)
Screenshot: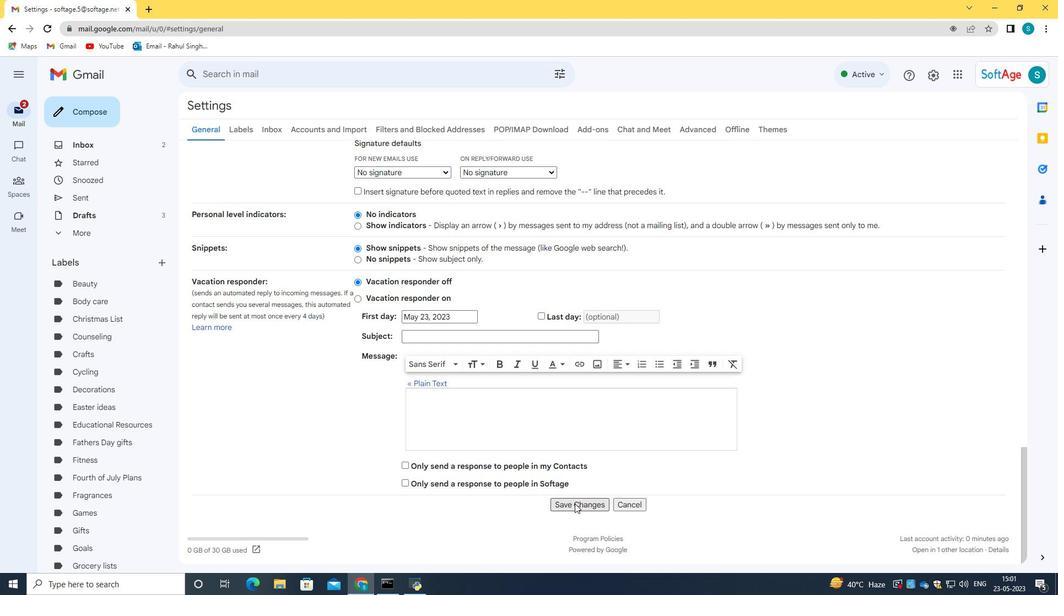 
Action: Mouse moved to (84, 116)
Screenshot: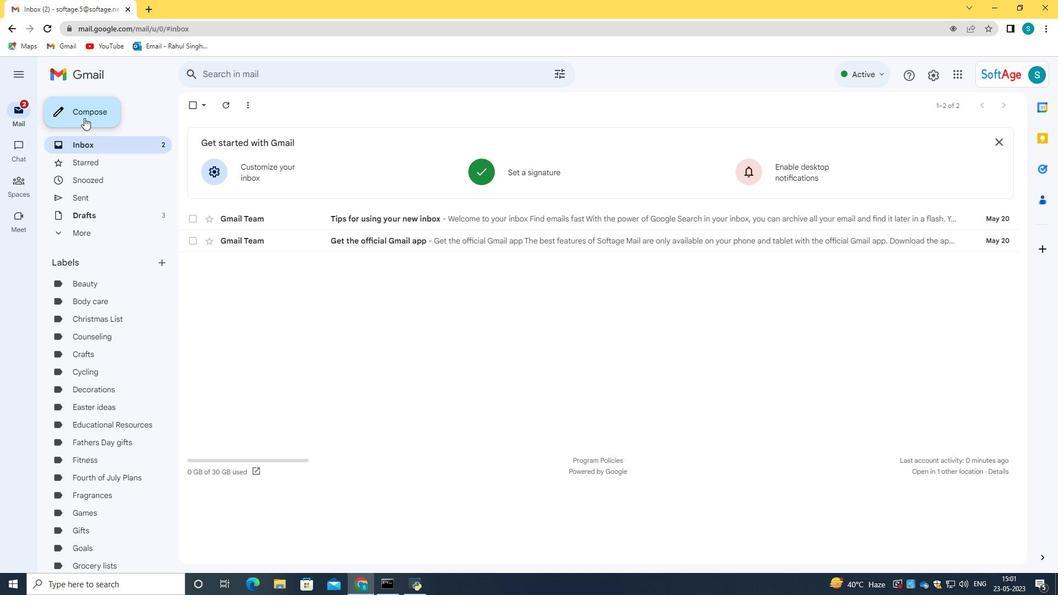 
Action: Mouse pressed left at (84, 116)
Screenshot: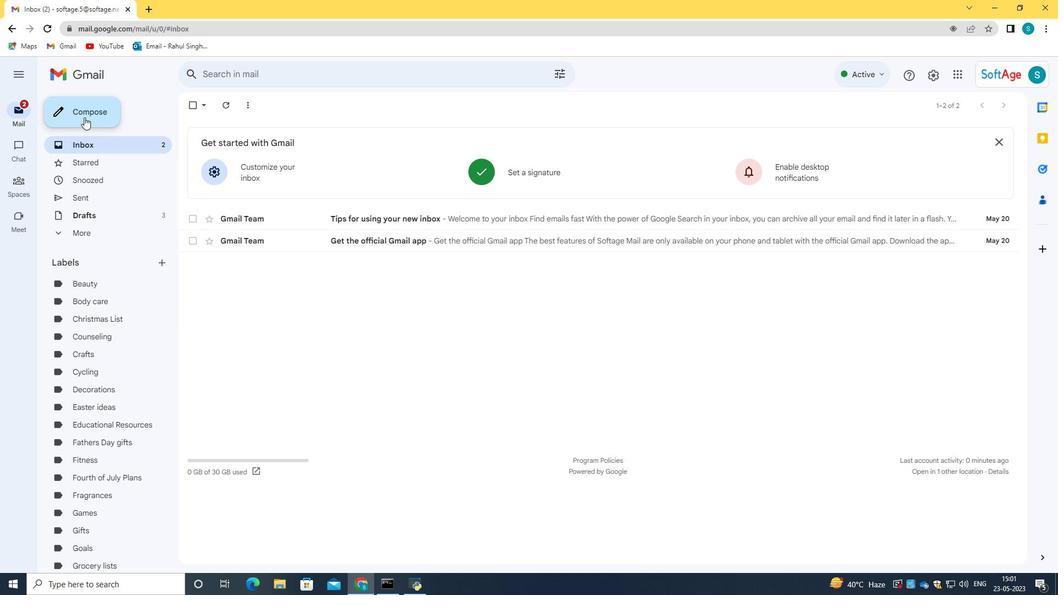 
Action: Mouse moved to (994, 246)
Screenshot: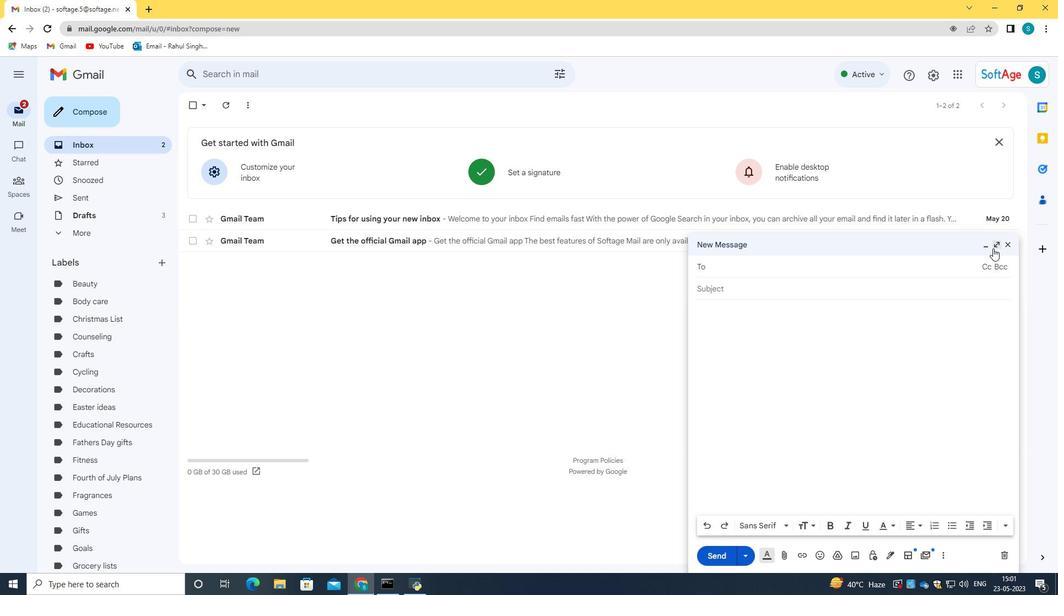 
Action: Mouse pressed left at (994, 246)
Screenshot: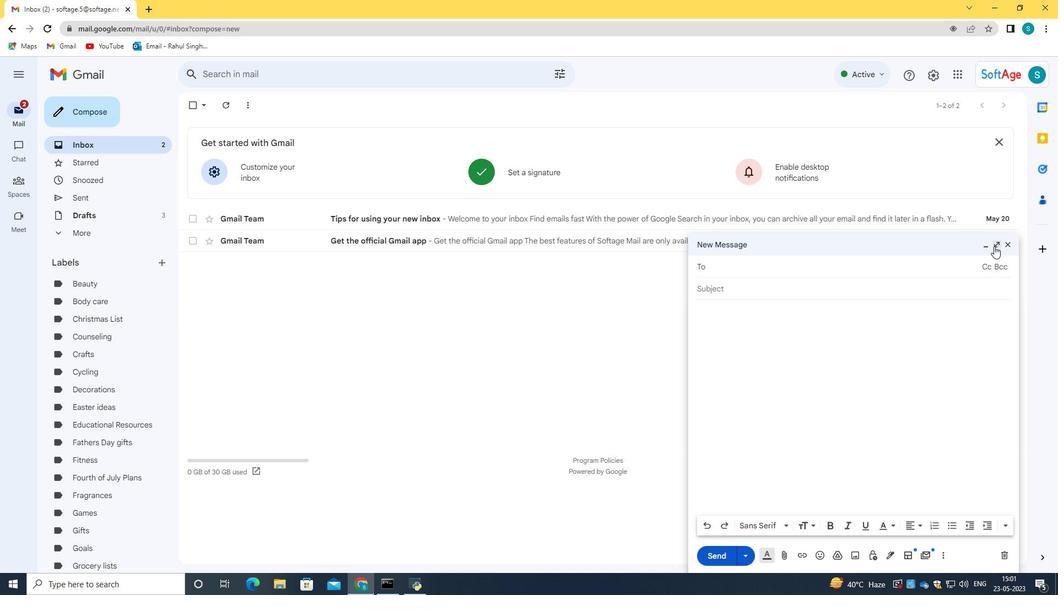 
Action: Mouse moved to (284, 535)
Screenshot: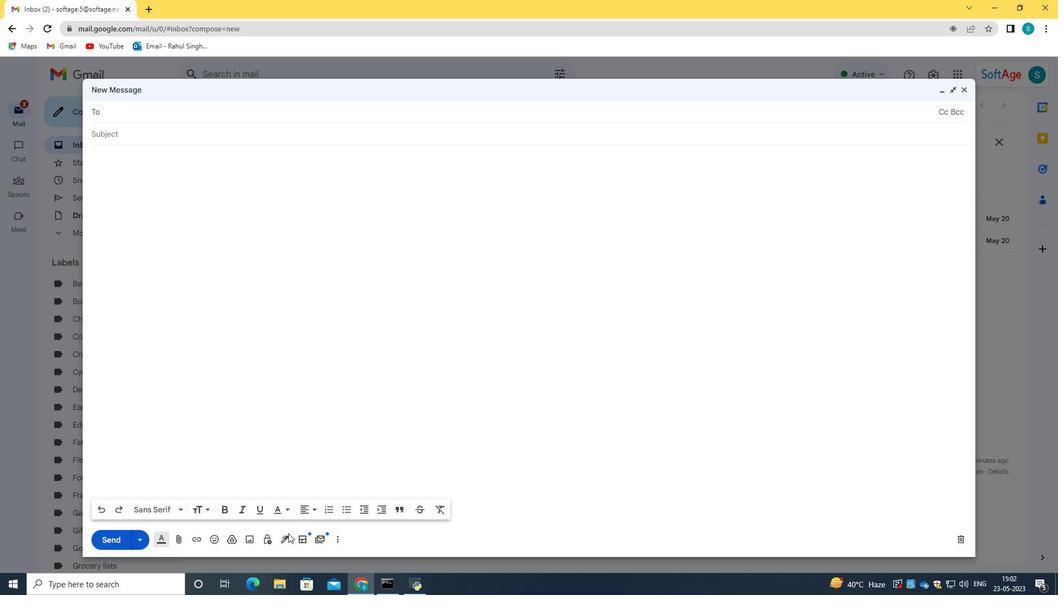 
Action: Mouse pressed left at (284, 535)
Screenshot: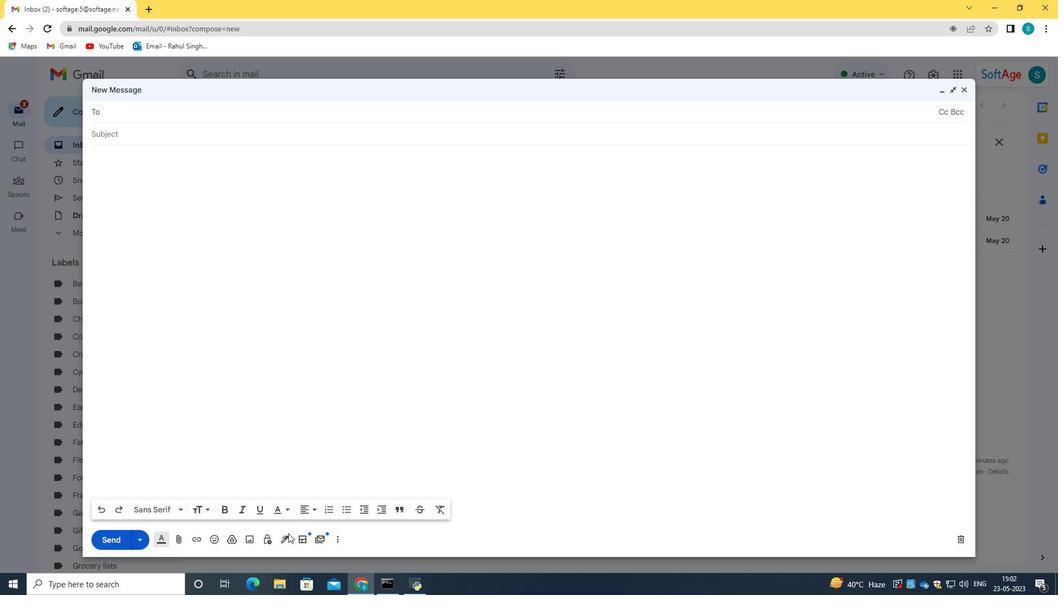 
Action: Mouse moved to (341, 515)
Screenshot: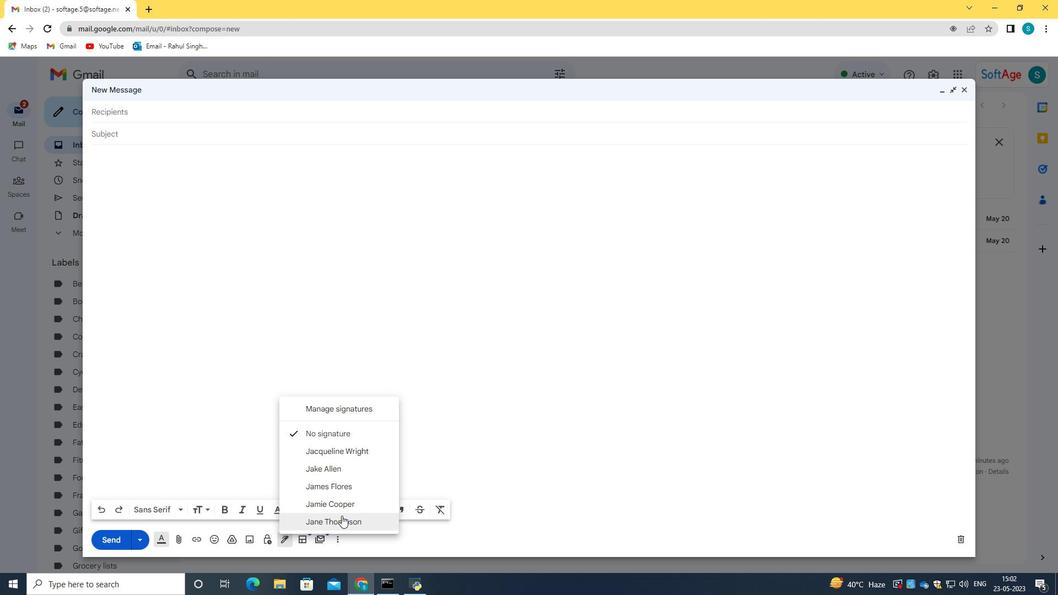 
Action: Mouse pressed left at (341, 515)
Screenshot: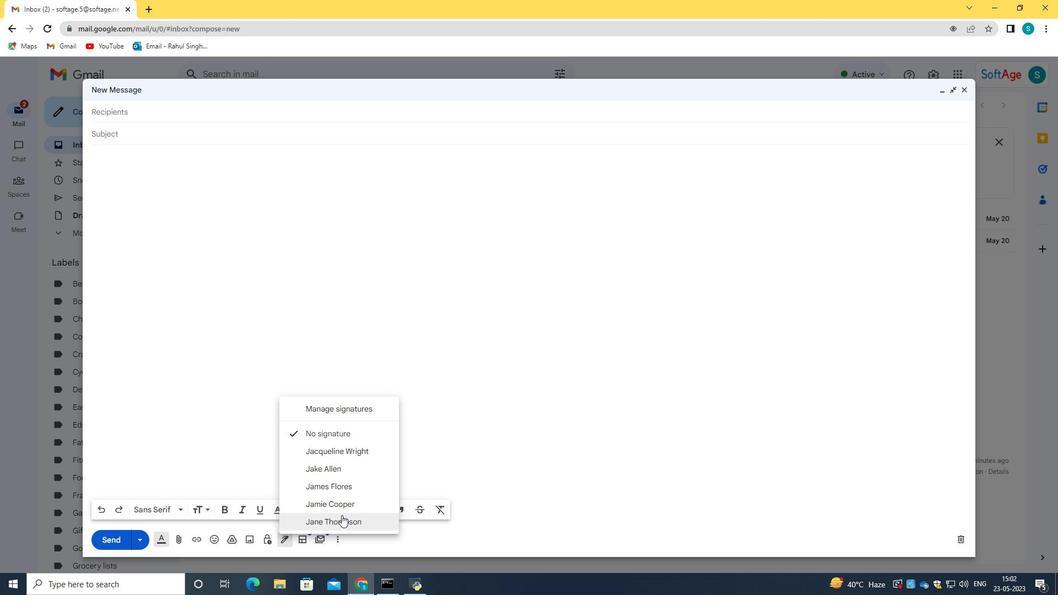 
Action: Mouse moved to (135, 134)
Screenshot: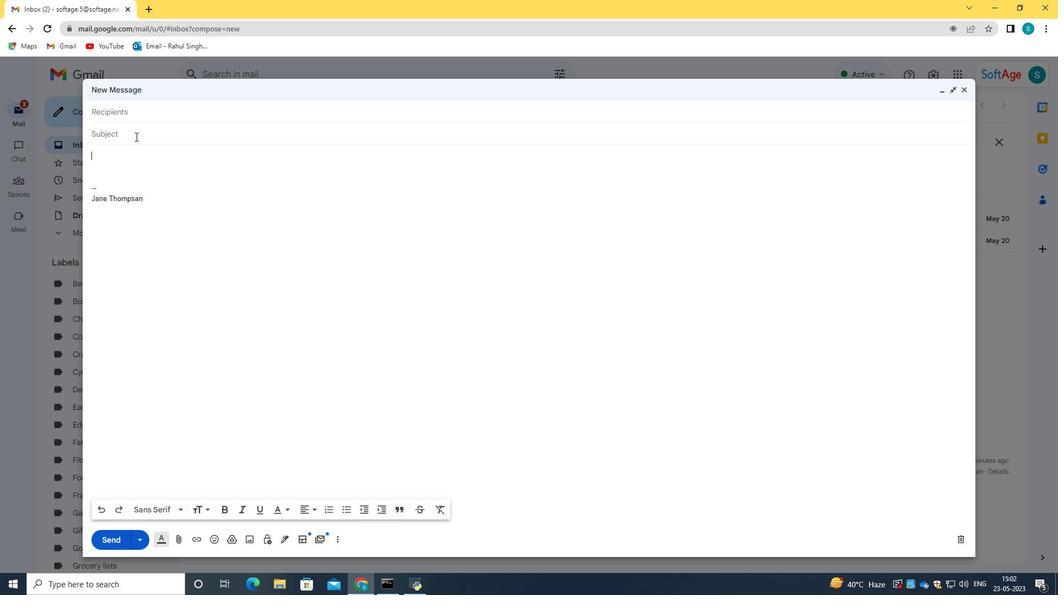 
Action: Mouse pressed left at (135, 134)
Screenshot: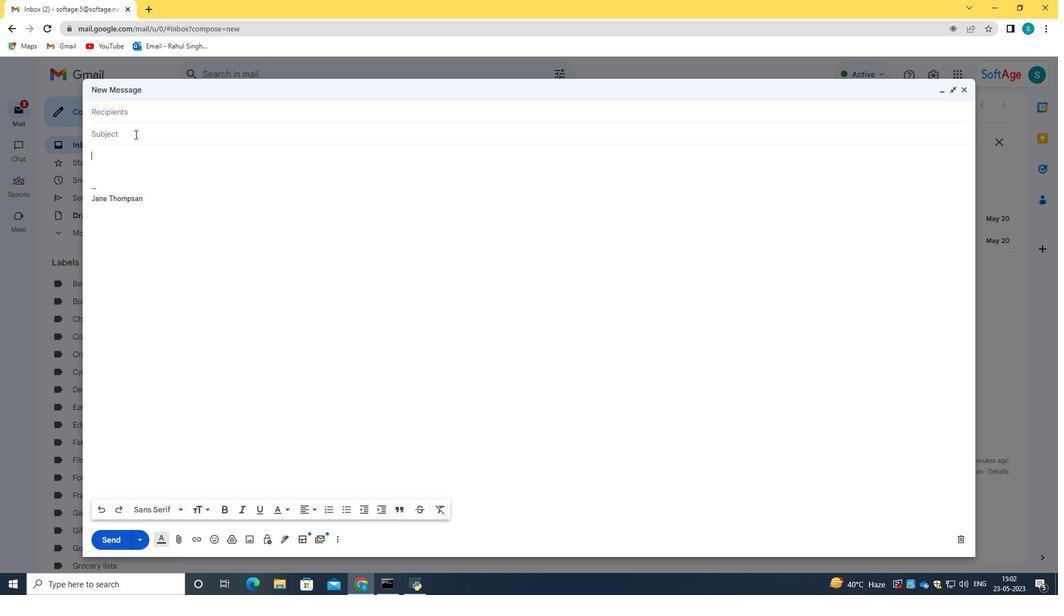 
Action: Key pressed <Key.caps_lock>C<Key.caps_lock>onfirmation<Key.space>of<Key.space>a<Key.space>delivery
Screenshot: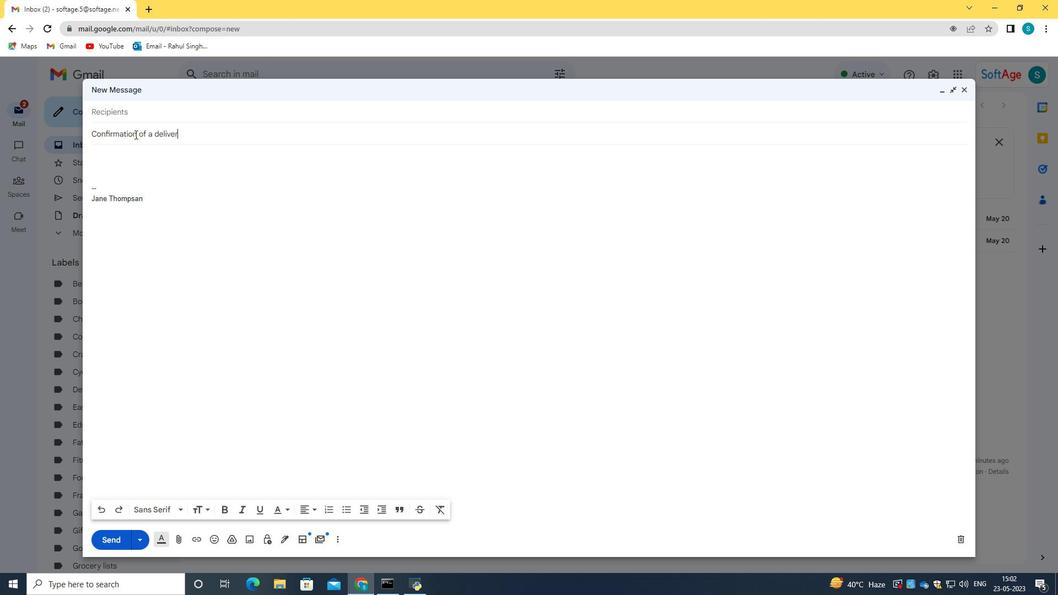 
Action: Mouse moved to (129, 148)
Screenshot: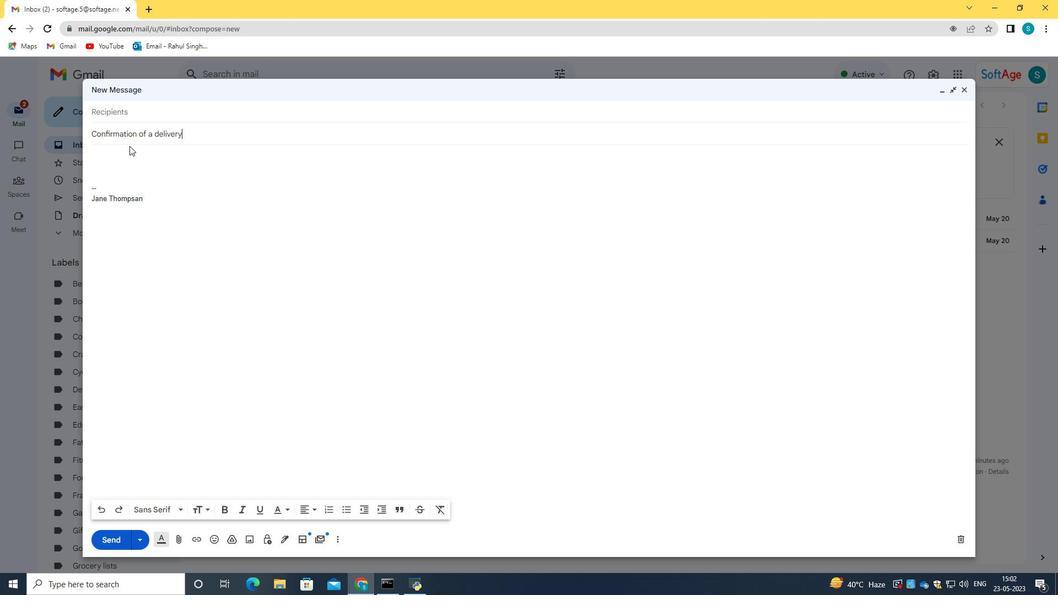 
Action: Mouse pressed left at (129, 148)
Screenshot: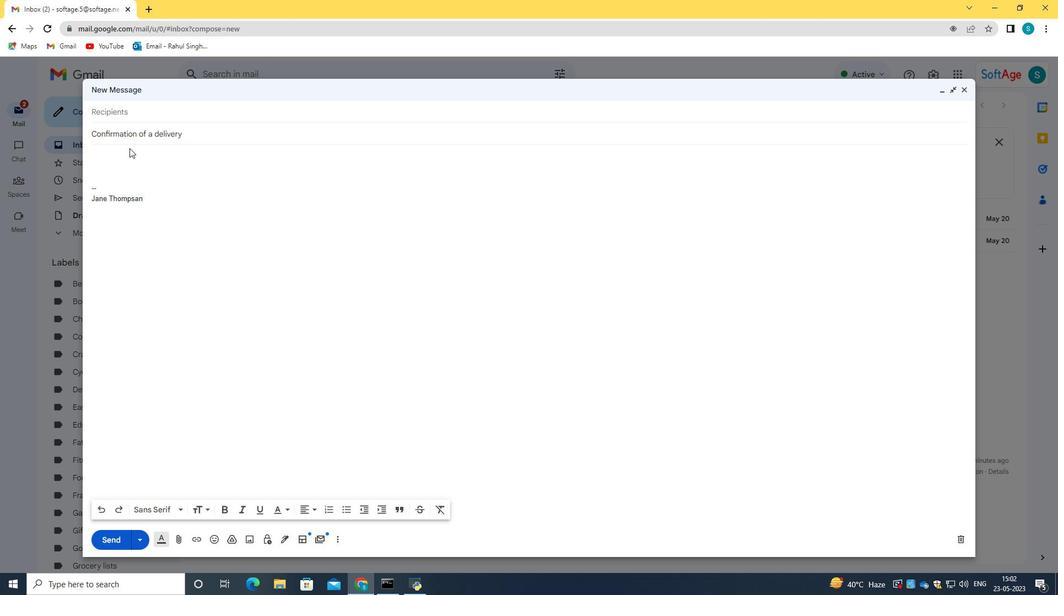 
Action: Mouse moved to (129, 158)
Screenshot: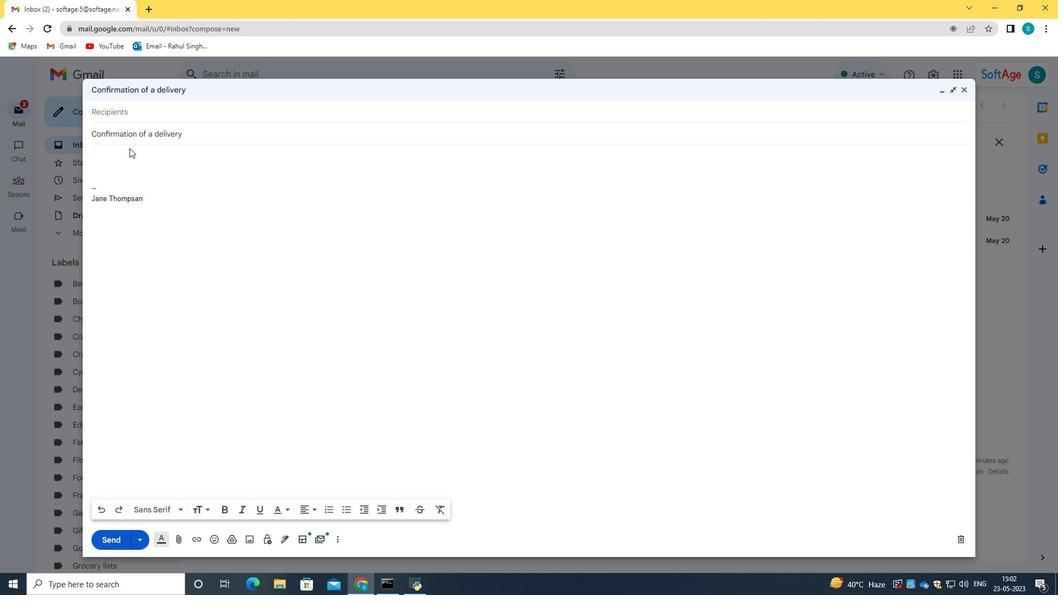 
Action: Key pressed <Key.caps_lock>T<Key.caps_lock>hank<Key.space>you<Key.space>for<Key.space>your<Key.space>hard<Key.space>work<Key.space>on<Key.space>the<Key.space>project.<Key.space><Key.caps_lock>I<Key.caps_lock><Key.space>wanted<Key.space>to<Key.space>lety<Key.backspace><Key.space>yiou<Key.space><Key.backspace><Key.backspace>u<Key.space>know<Key.space>that<Key.space>your<Key.space>efforts<Key.space>and<Key.space>greatly<Key.space>appreciated<Key.space>and<Key.space>have<Key.space>not<Key.space>gond<Key.space><Key.backspace><Key.backspace>e<Key.space>unnoticed<Key.space>.
Screenshot: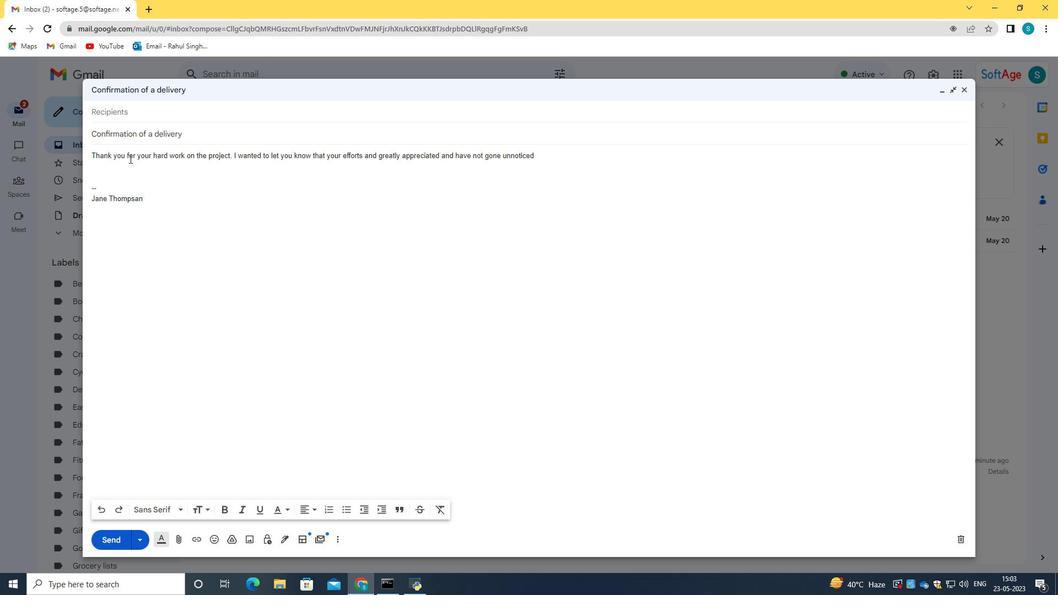 
Action: Mouse moved to (115, 122)
Screenshot: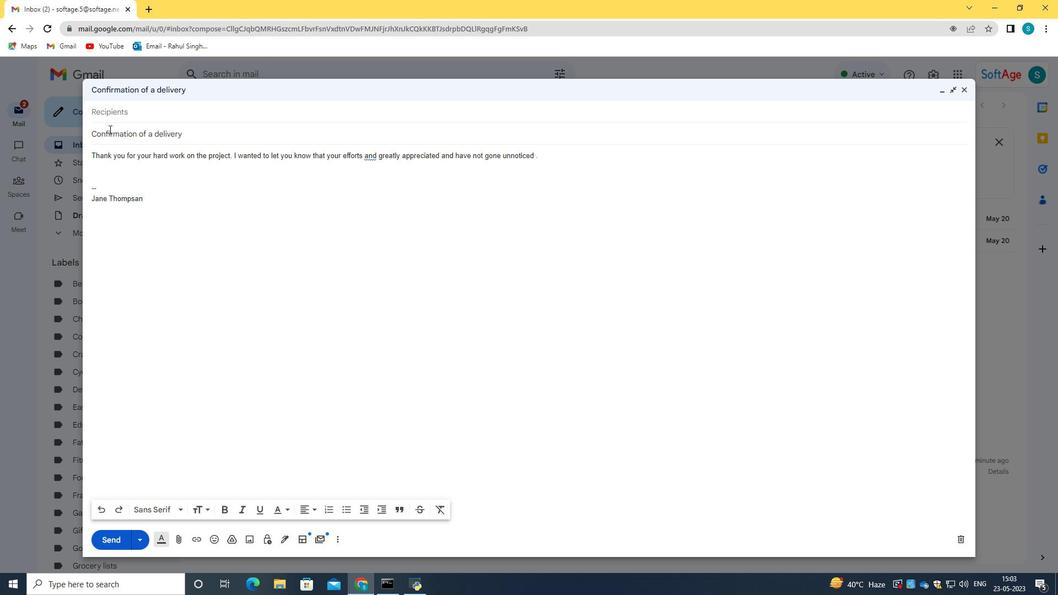 
Action: Mouse pressed left at (115, 122)
Screenshot: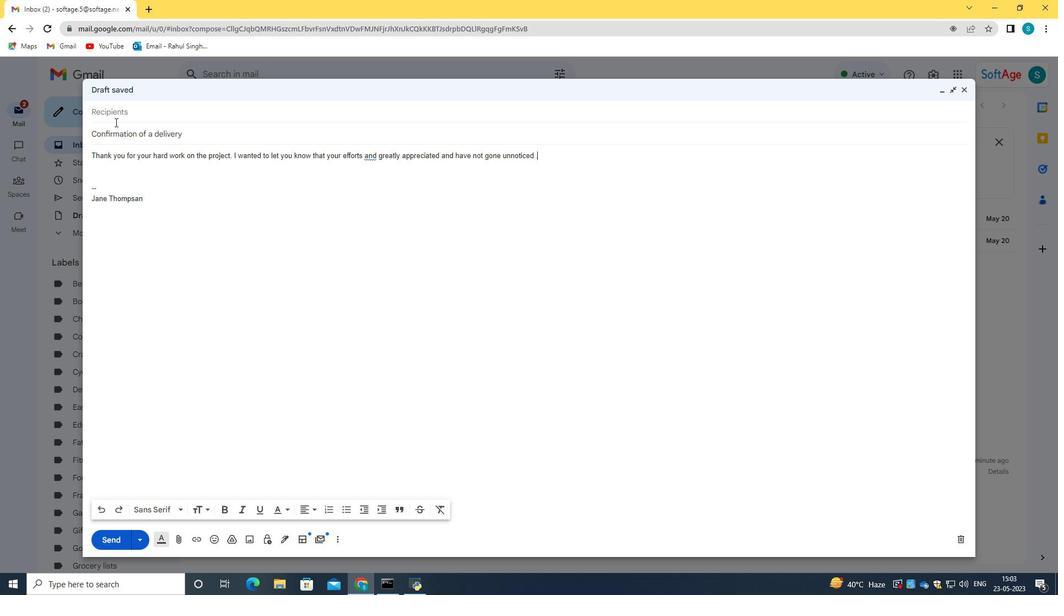 
Action: Key pressed <Key.caps_lock><Key.caps_lock>softage.3<Key.shift>@softage.ney<Key.backspace>t
Screenshot: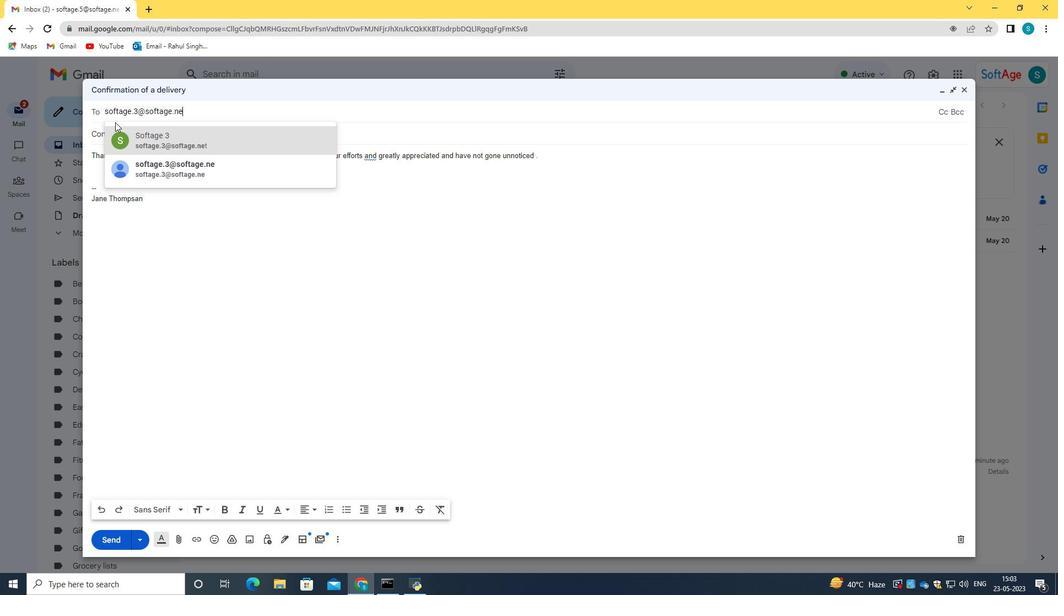 
Action: Mouse moved to (221, 145)
Screenshot: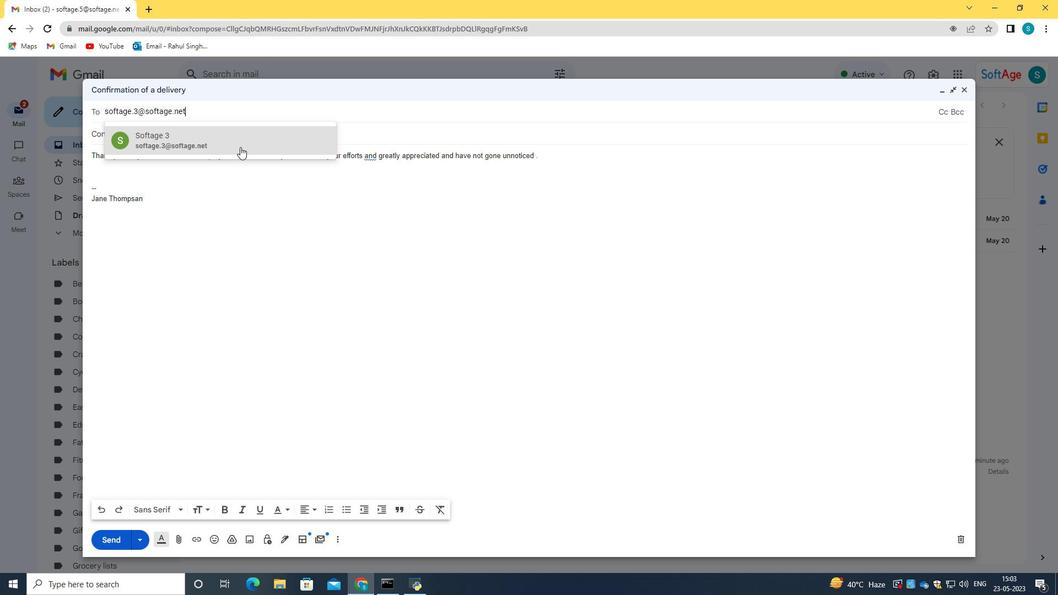 
Action: Mouse pressed left at (221, 145)
Screenshot: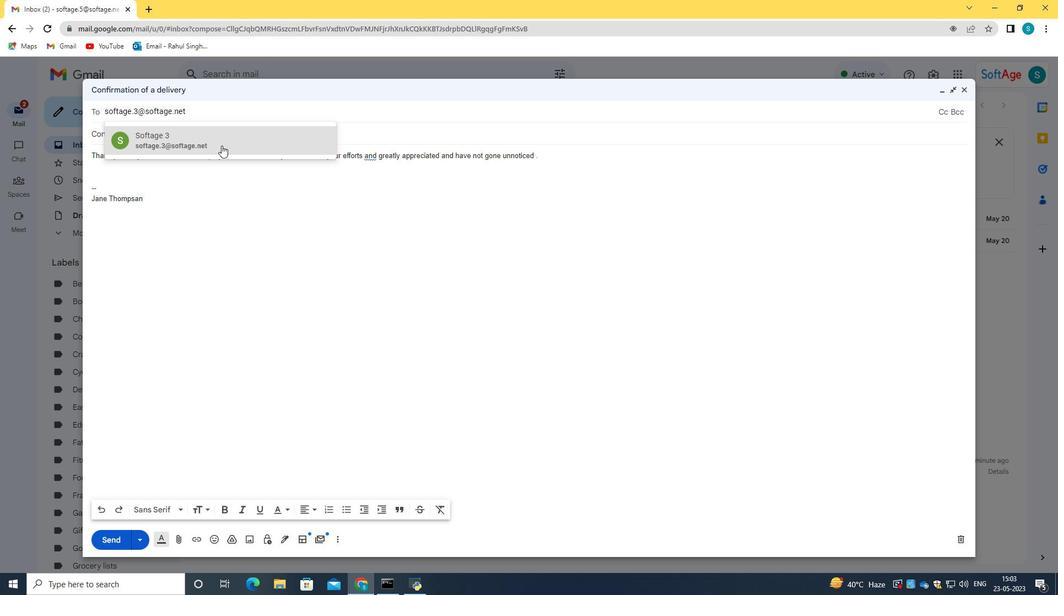 
Action: Mouse moved to (111, 167)
Screenshot: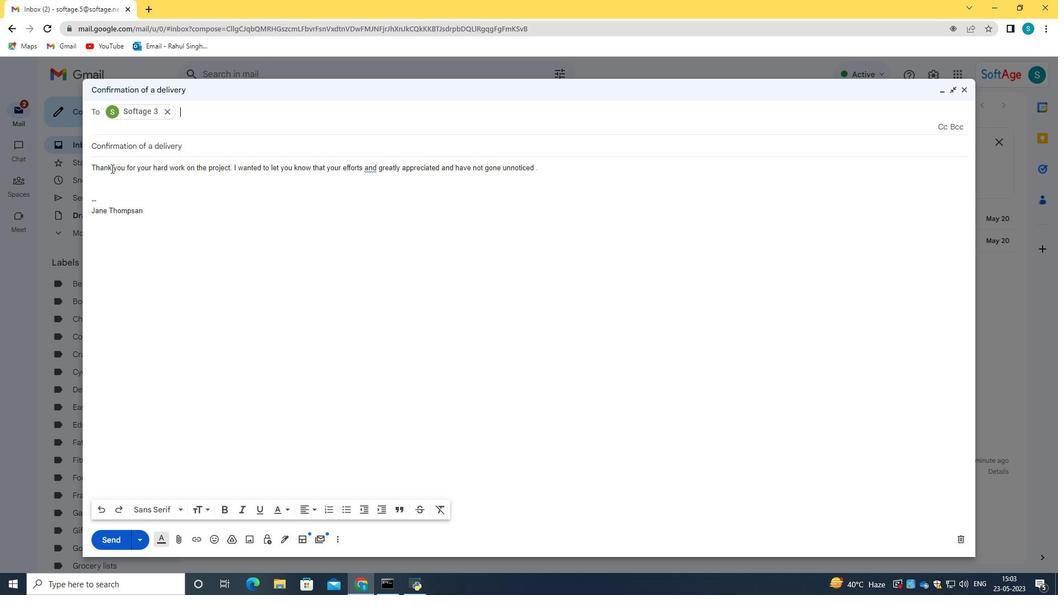 
Action: Mouse pressed left at (111, 167)
Screenshot: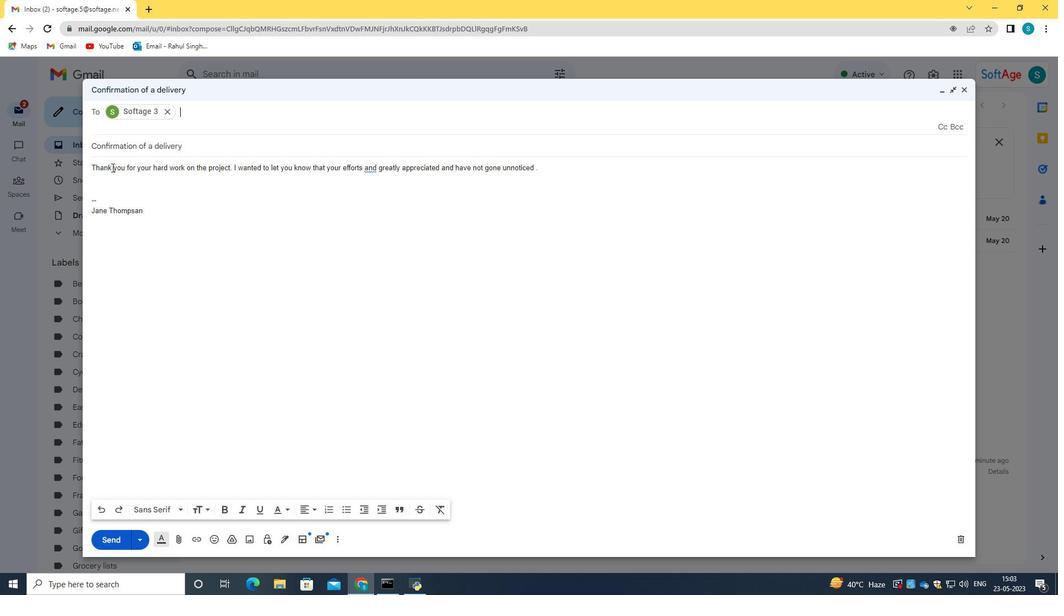 
Action: Mouse moved to (111, 153)
Screenshot: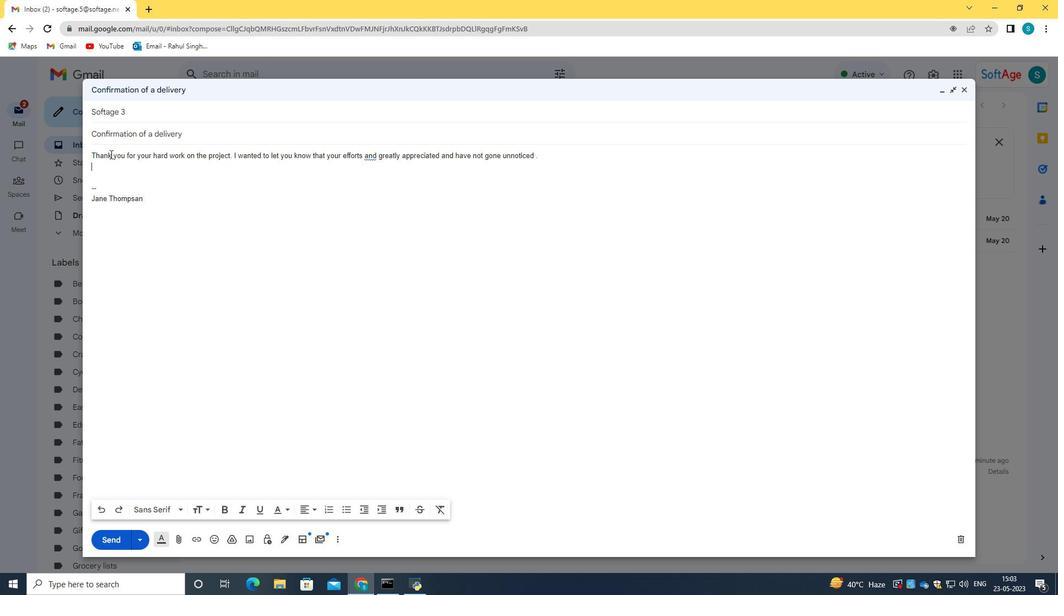 
Action: Mouse pressed left at (111, 153)
Screenshot: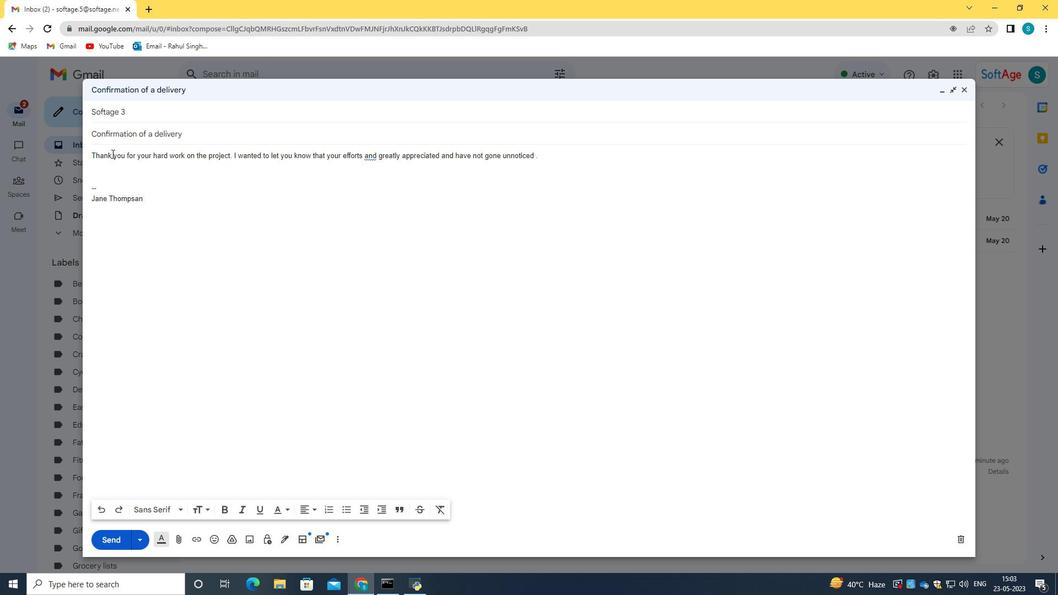 
Action: Mouse moved to (277, 509)
Screenshot: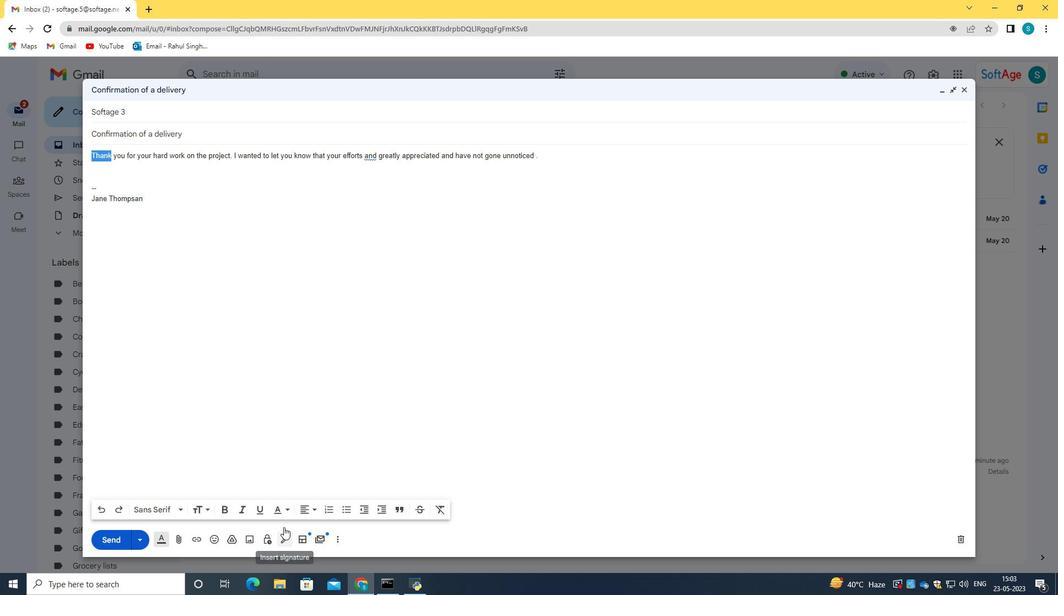 
Action: Mouse pressed left at (277, 509)
Screenshot: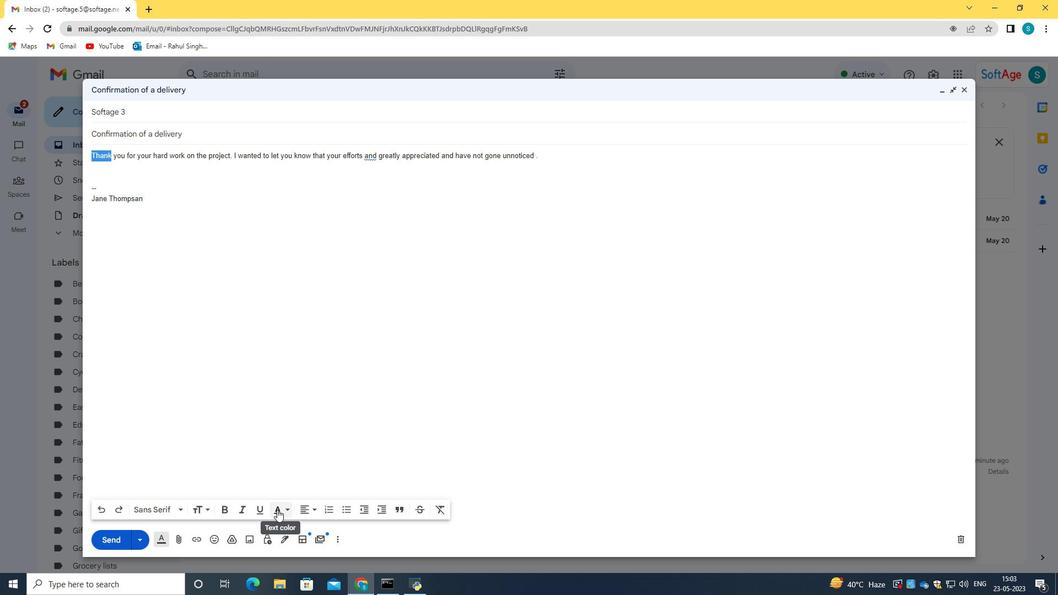 
Action: Mouse moved to (122, 491)
Screenshot: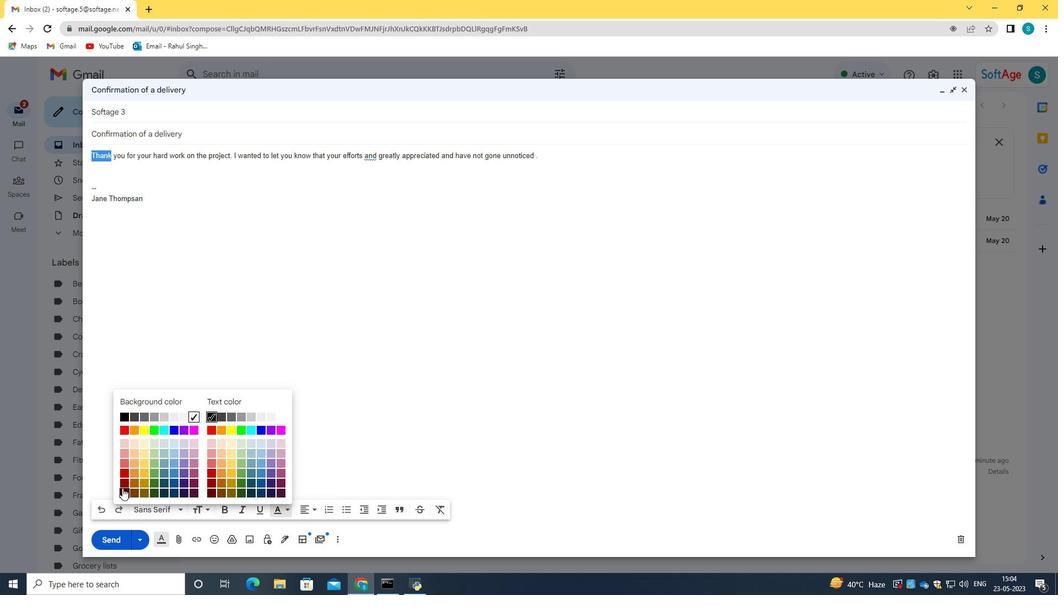 
Action: Mouse pressed left at (122, 491)
Screenshot: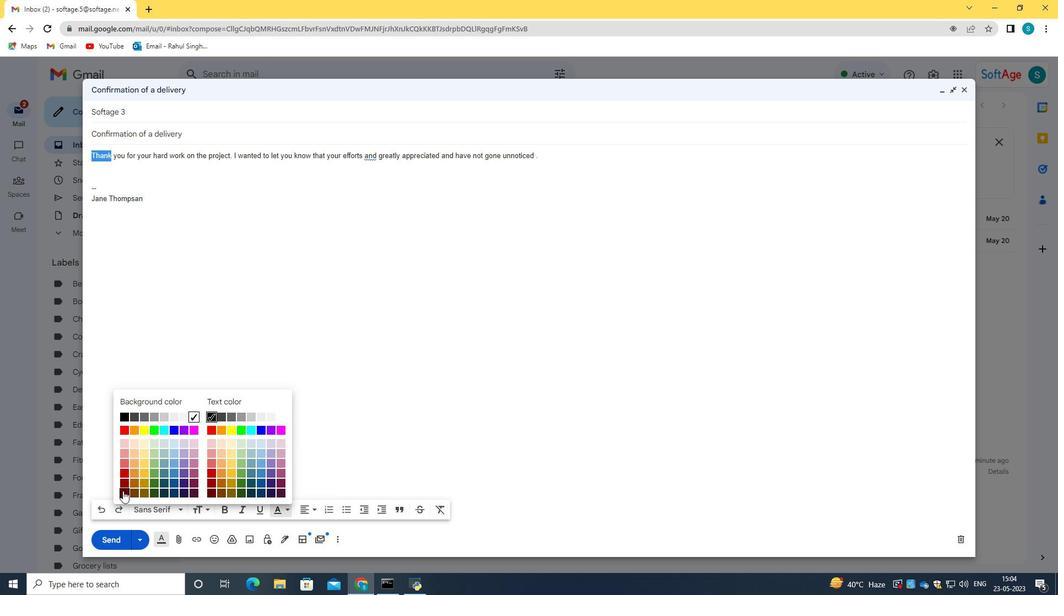 
Action: Mouse moved to (279, 503)
Screenshot: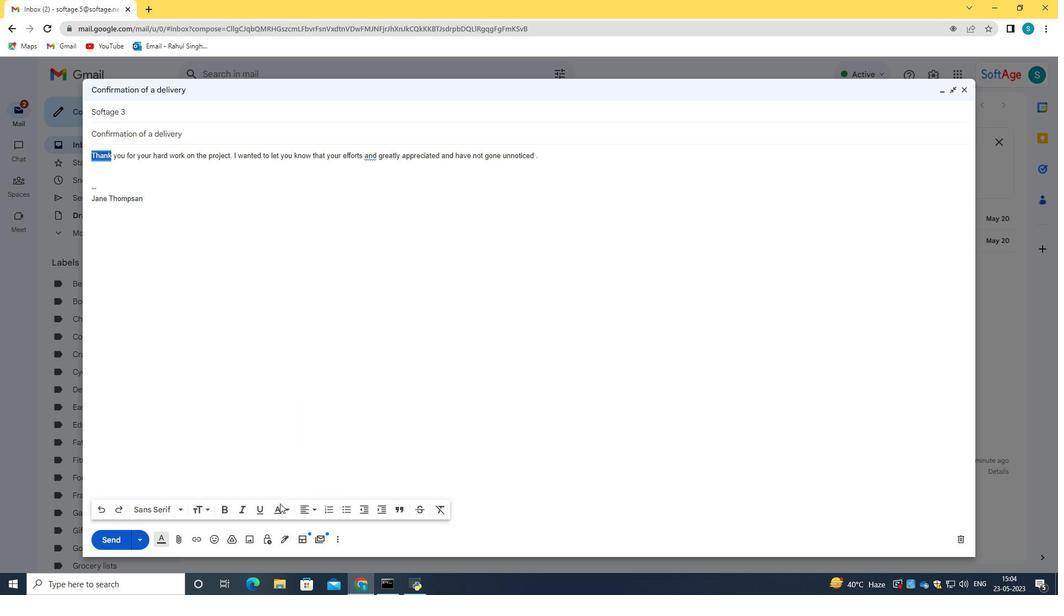 
Action: Mouse pressed left at (279, 503)
Screenshot: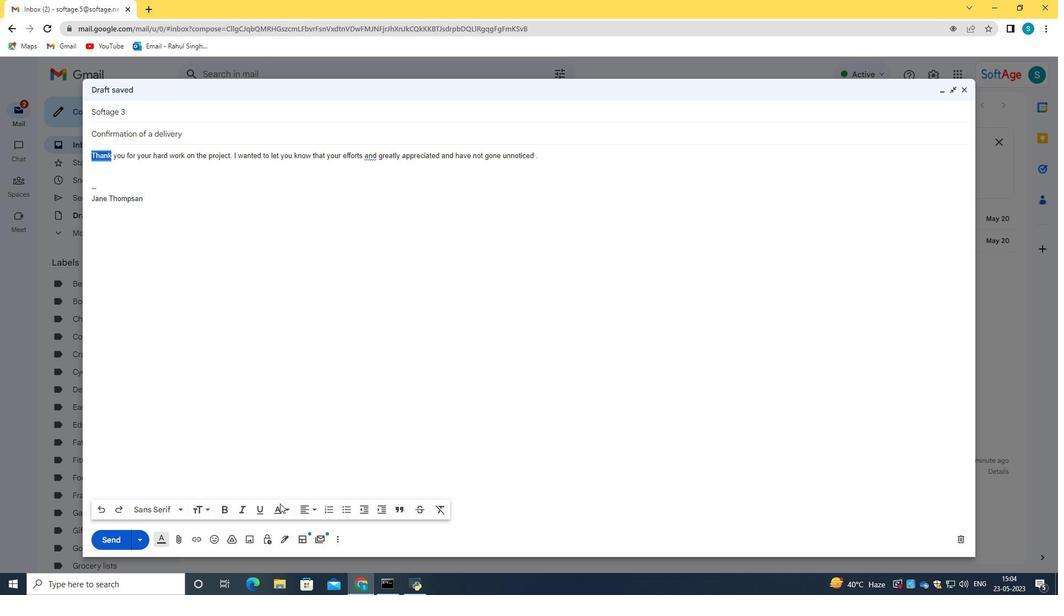 
Action: Mouse moved to (280, 509)
Screenshot: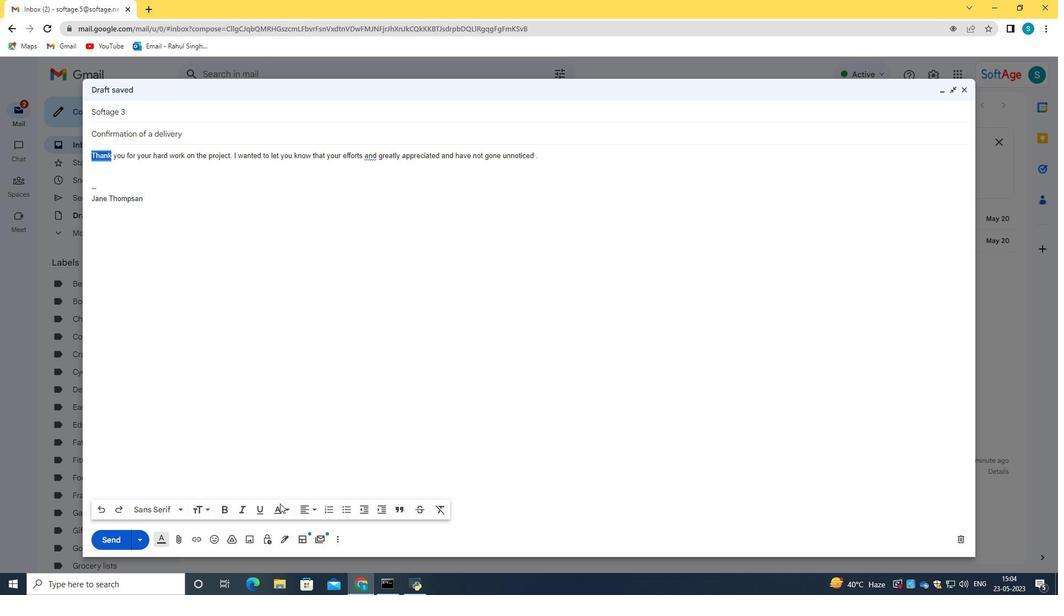 
Action: Mouse pressed left at (280, 509)
Screenshot: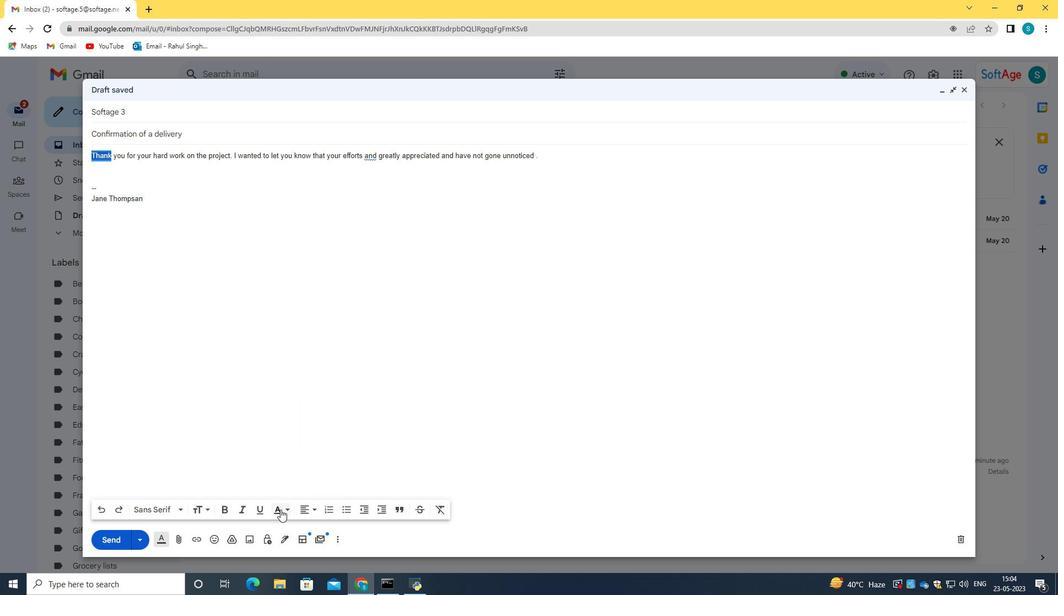 
Action: Mouse moved to (123, 434)
Screenshot: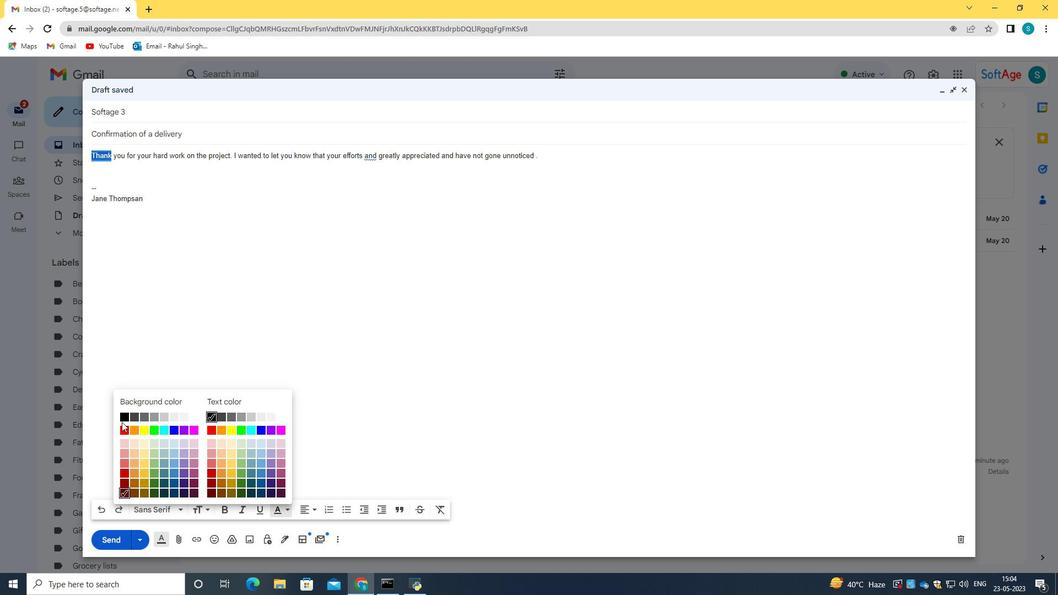 
Action: Mouse pressed left at (123, 434)
Screenshot: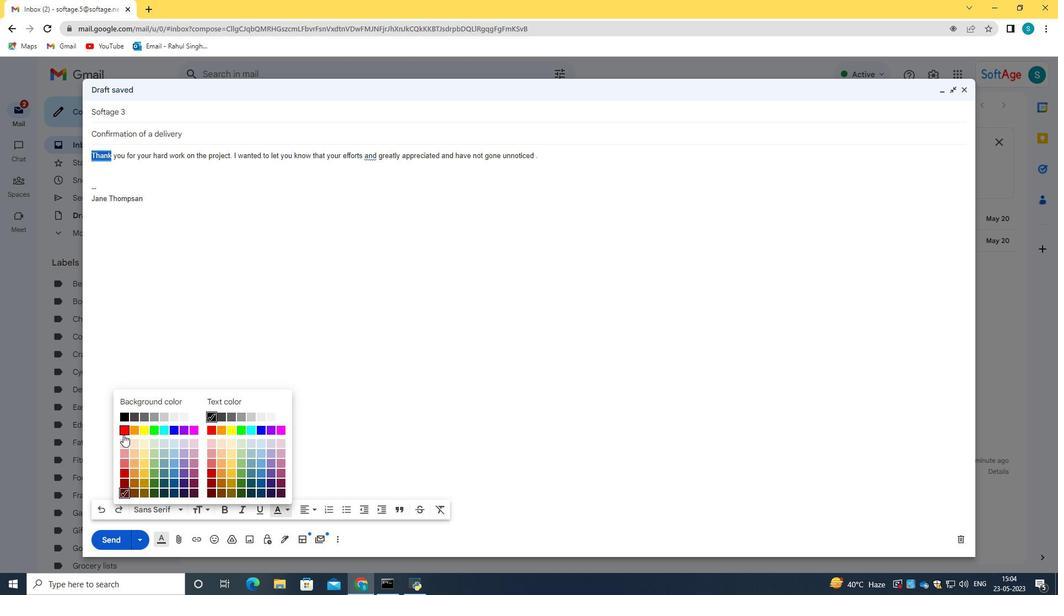 
Action: Mouse moved to (194, 400)
Screenshot: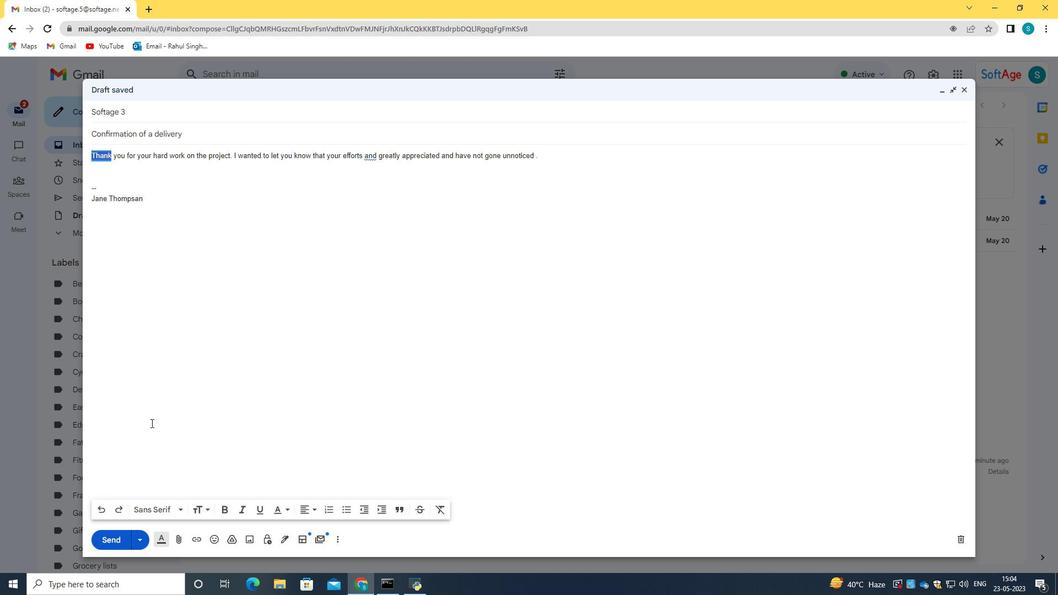 
Action: Mouse pressed left at (194, 400)
Screenshot: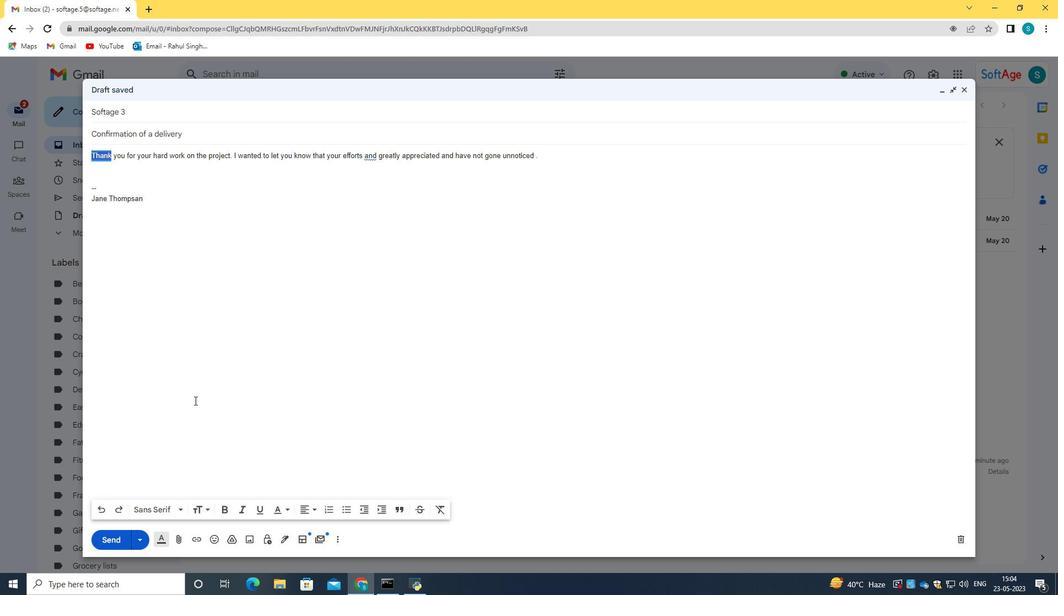 
Action: Mouse moved to (129, 537)
Screenshot: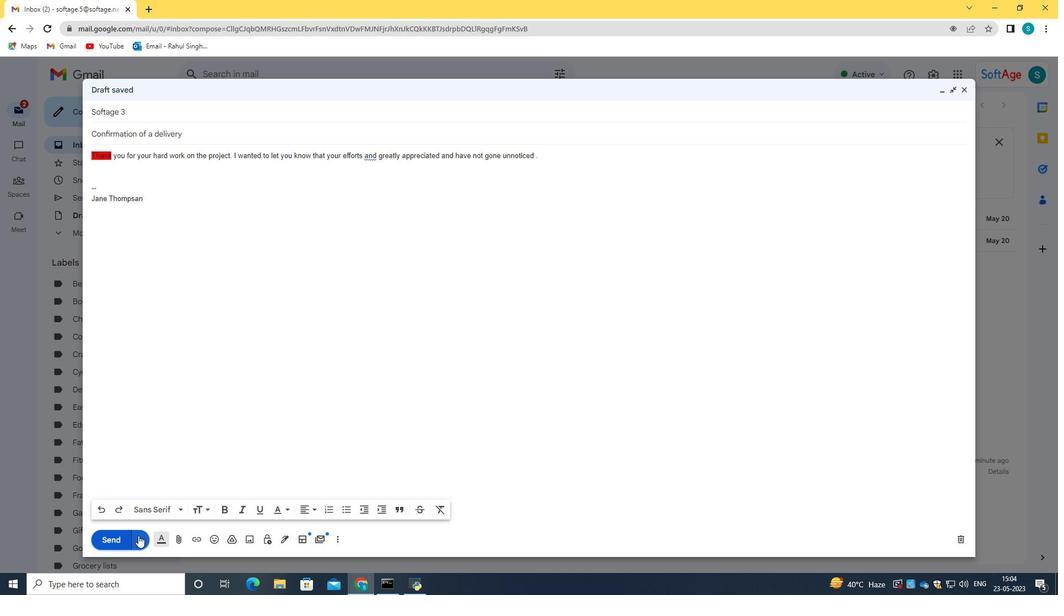 
Action: Mouse pressed left at (129, 537)
Screenshot: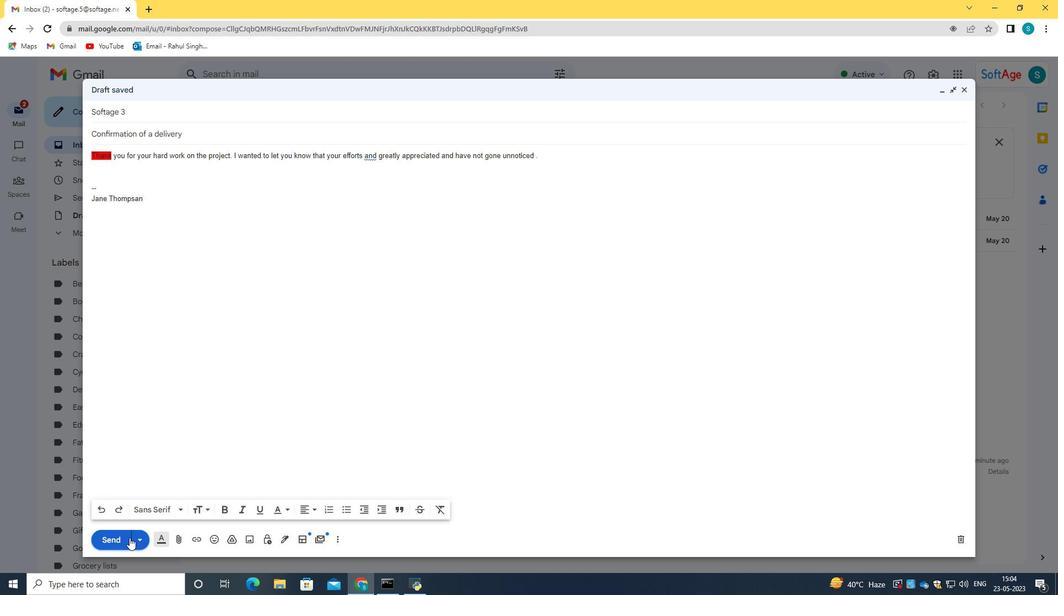 
Action: Mouse moved to (96, 202)
Screenshot: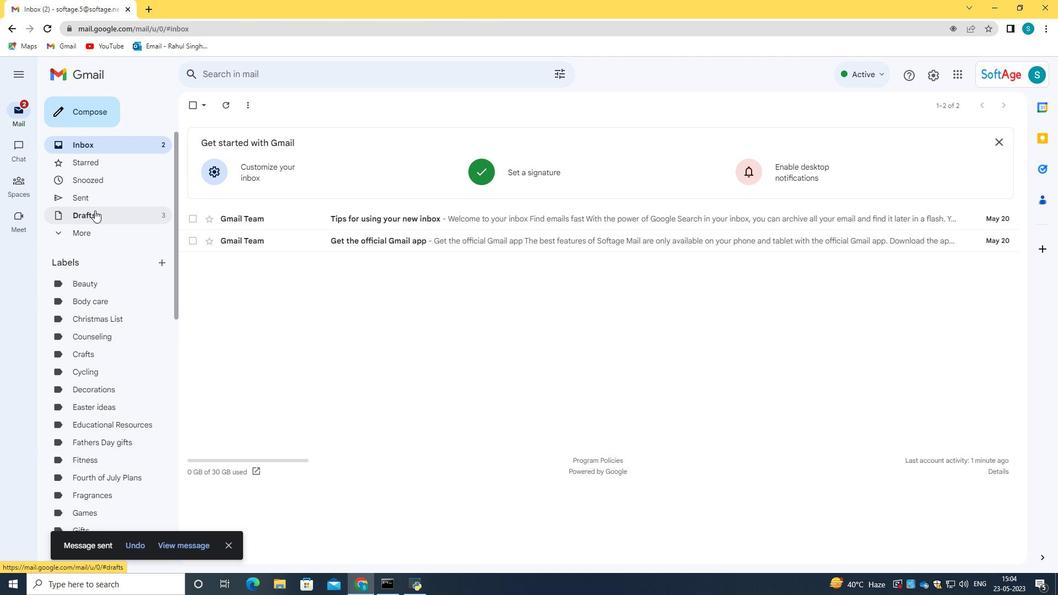 
Action: Mouse pressed left at (96, 202)
Screenshot: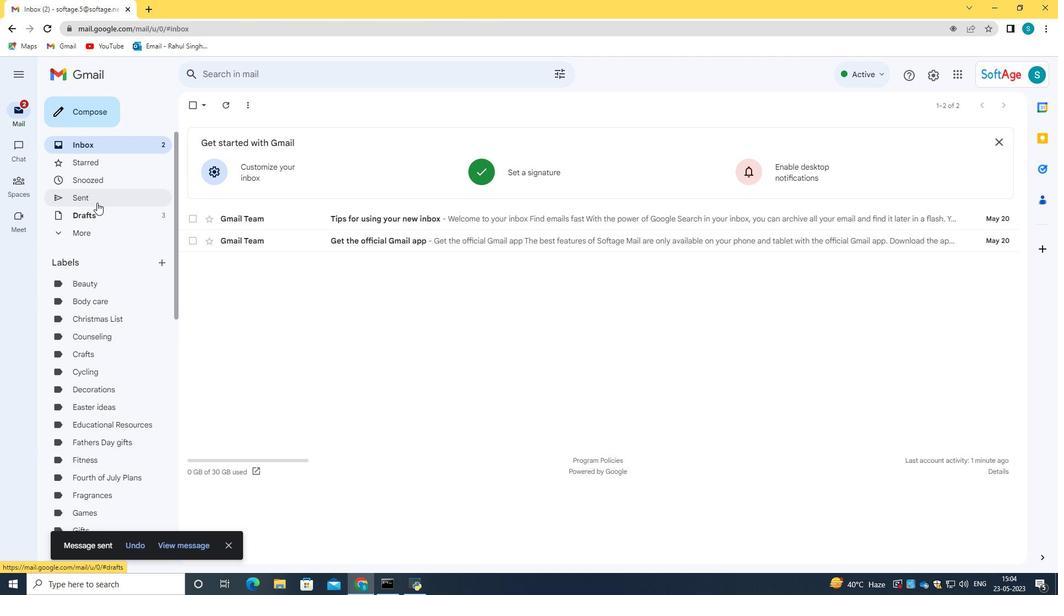 
Action: Mouse moved to (193, 161)
Screenshot: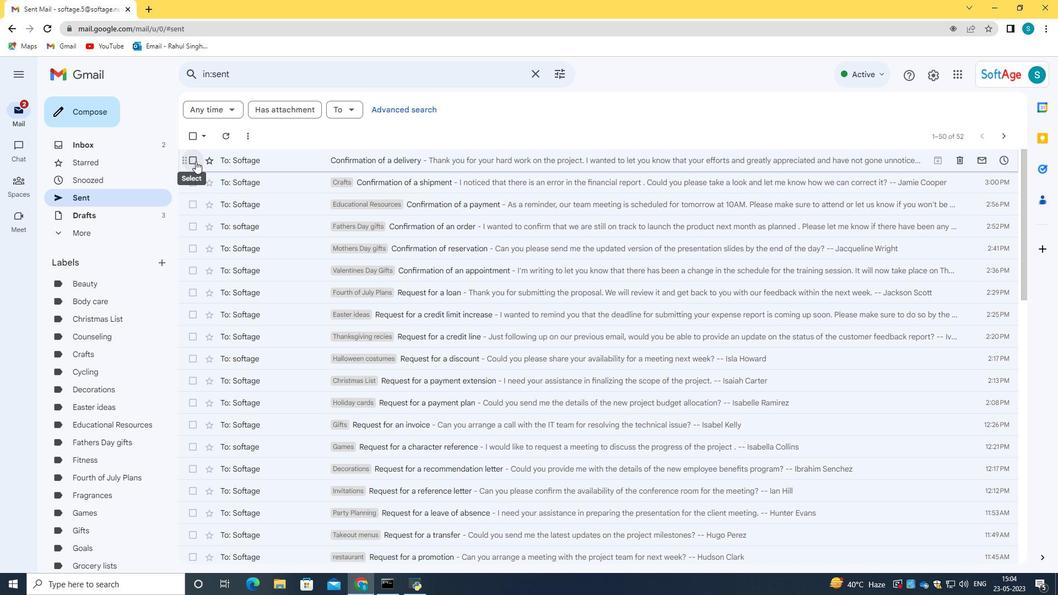 
Action: Mouse pressed left at (193, 161)
Screenshot: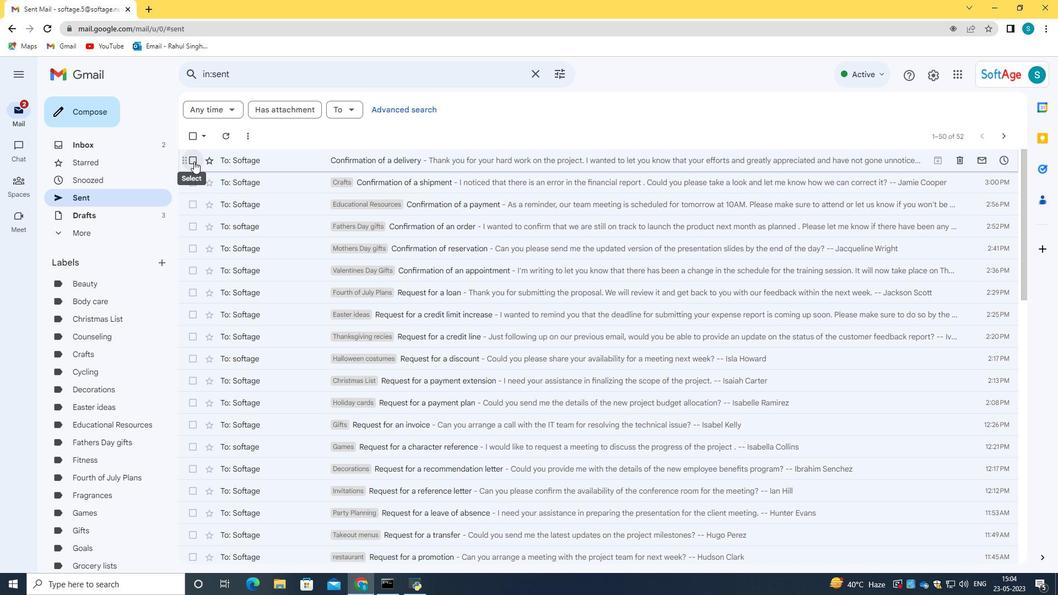 
Action: Mouse moved to (239, 165)
Screenshot: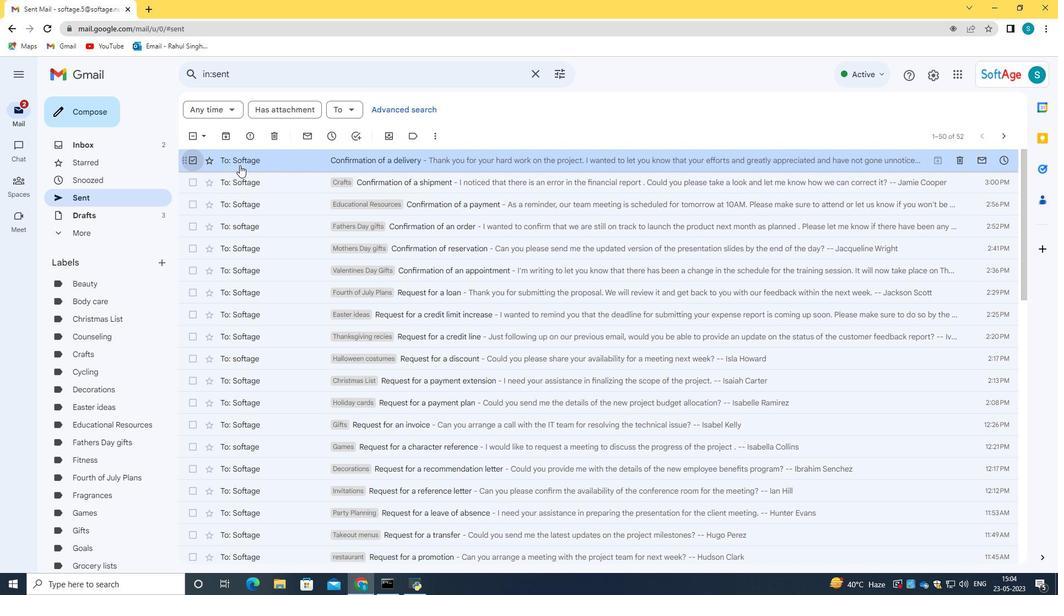 
Action: Mouse pressed right at (239, 165)
Screenshot: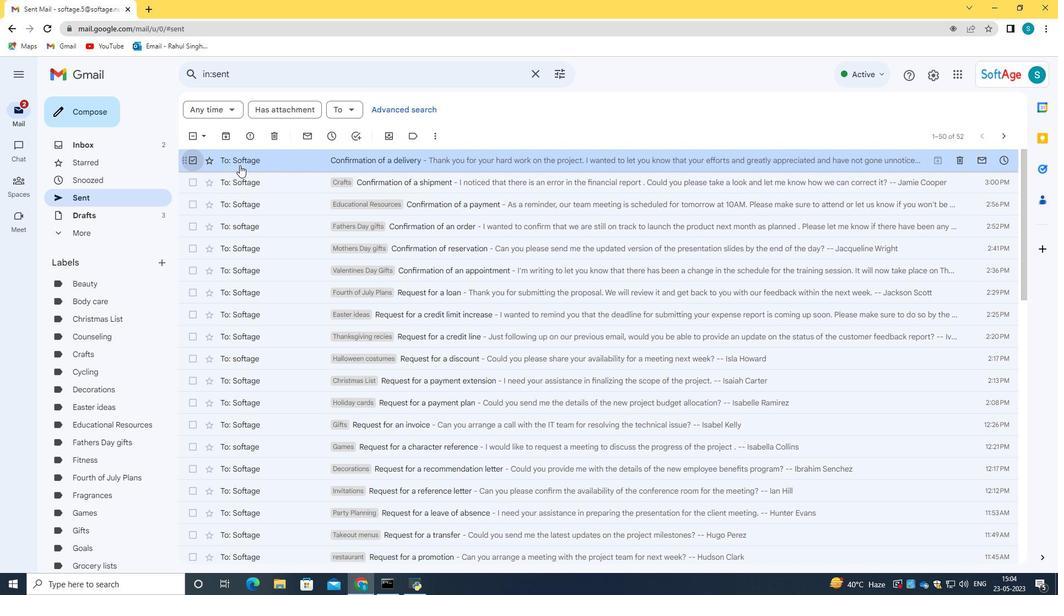 
Action: Mouse moved to (419, 326)
Screenshot: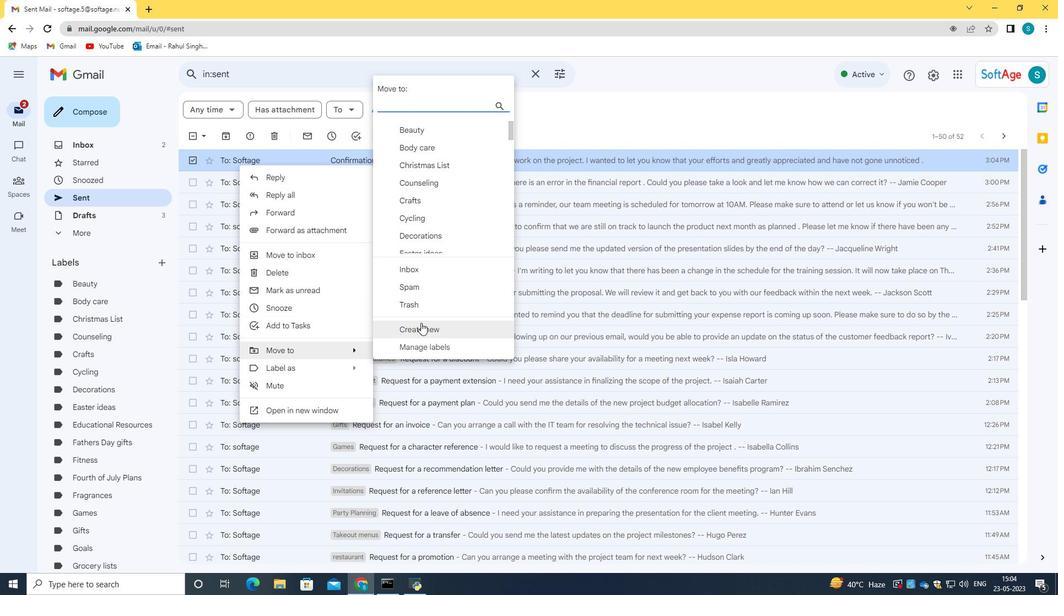 
Action: Mouse pressed left at (419, 326)
Screenshot: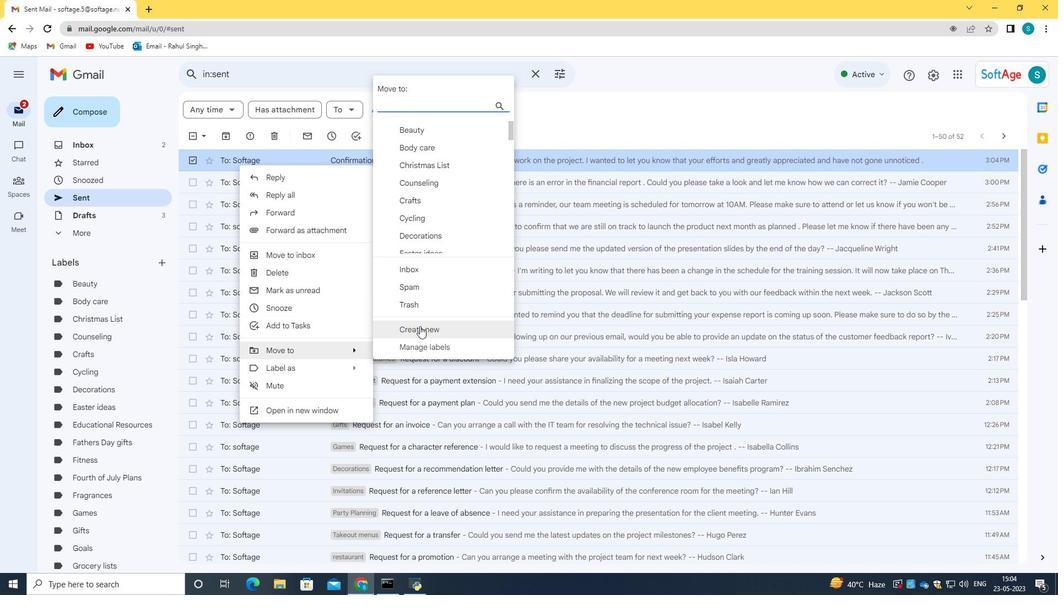 
Action: Key pressed <Key.caps_lock>T<Key.caps_lock>ous<Key.backspace><Key.backspace>ys
Screenshot: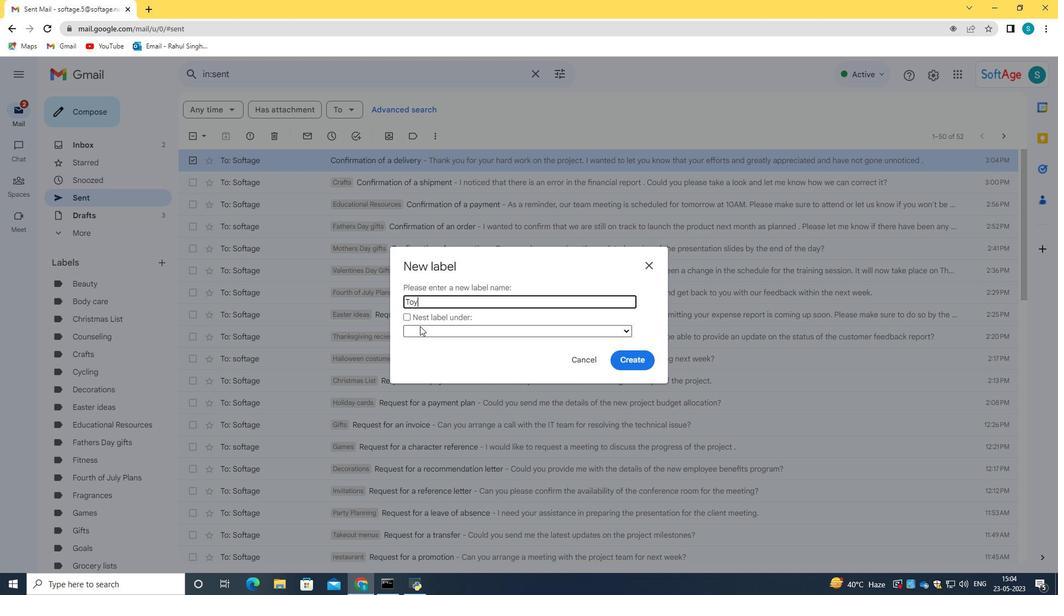 
Action: Mouse moved to (631, 361)
Screenshot: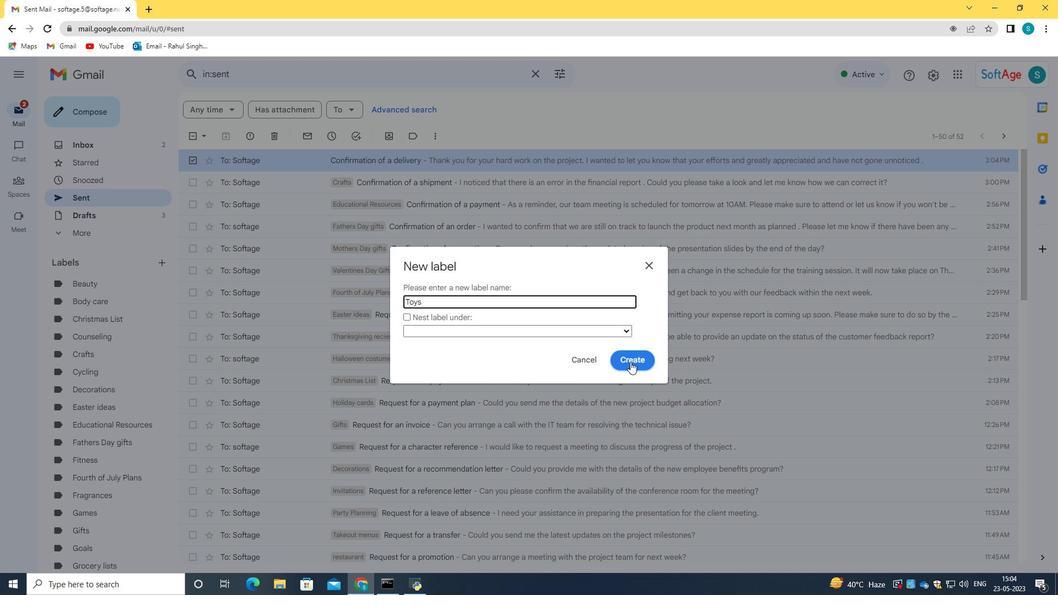 
Action: Mouse pressed left at (631, 361)
Screenshot: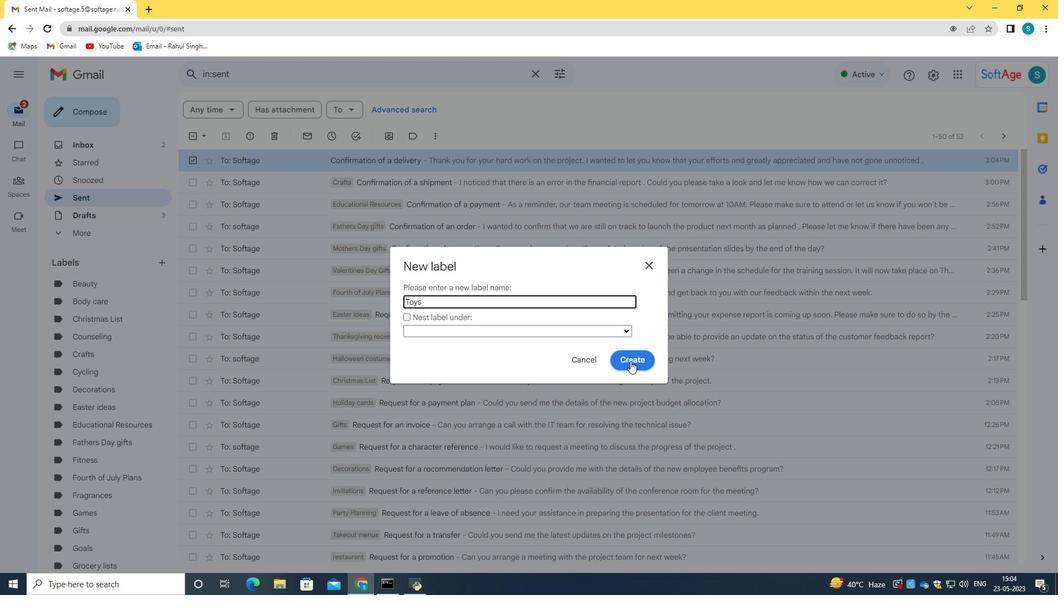 
Action: Mouse moved to (580, 342)
Screenshot: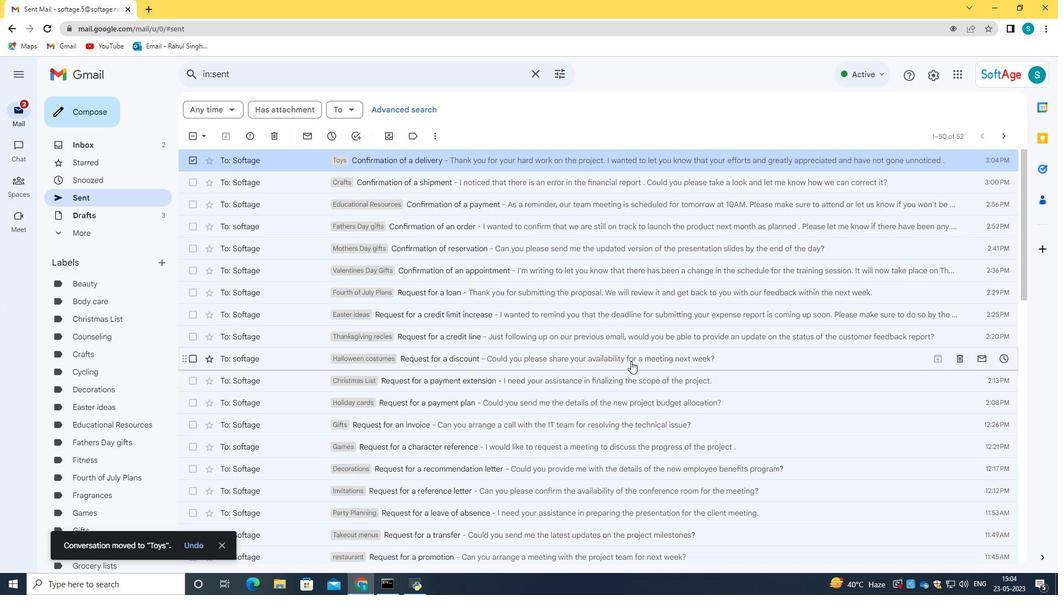 
Action: Mouse scrolled (580, 343) with delta (0, 0)
Screenshot: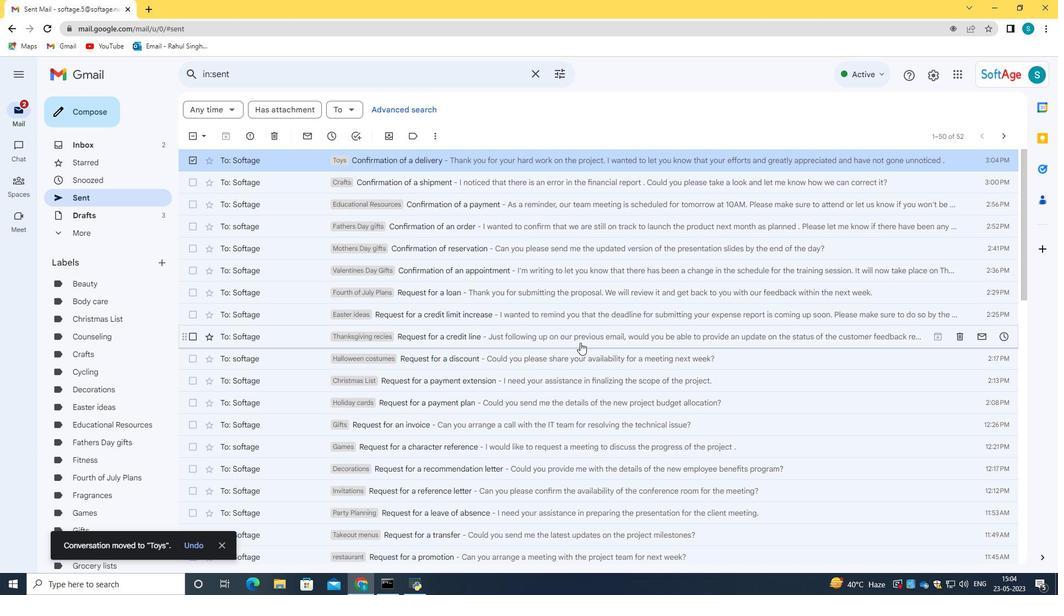 
Action: Mouse scrolled (580, 343) with delta (0, 0)
Screenshot: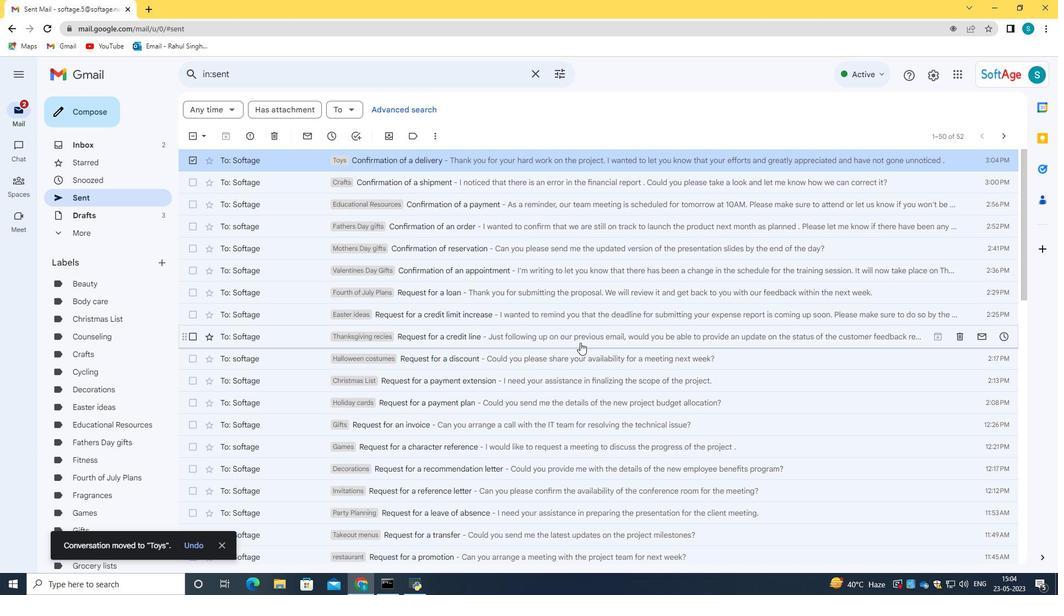 
